 Task: Explore upcoming open houses in Knoxville, Tennessee, to visit properties with a home theater or media room, and take note of the entertainment features.
Action: Mouse moved to (476, 251)
Screenshot: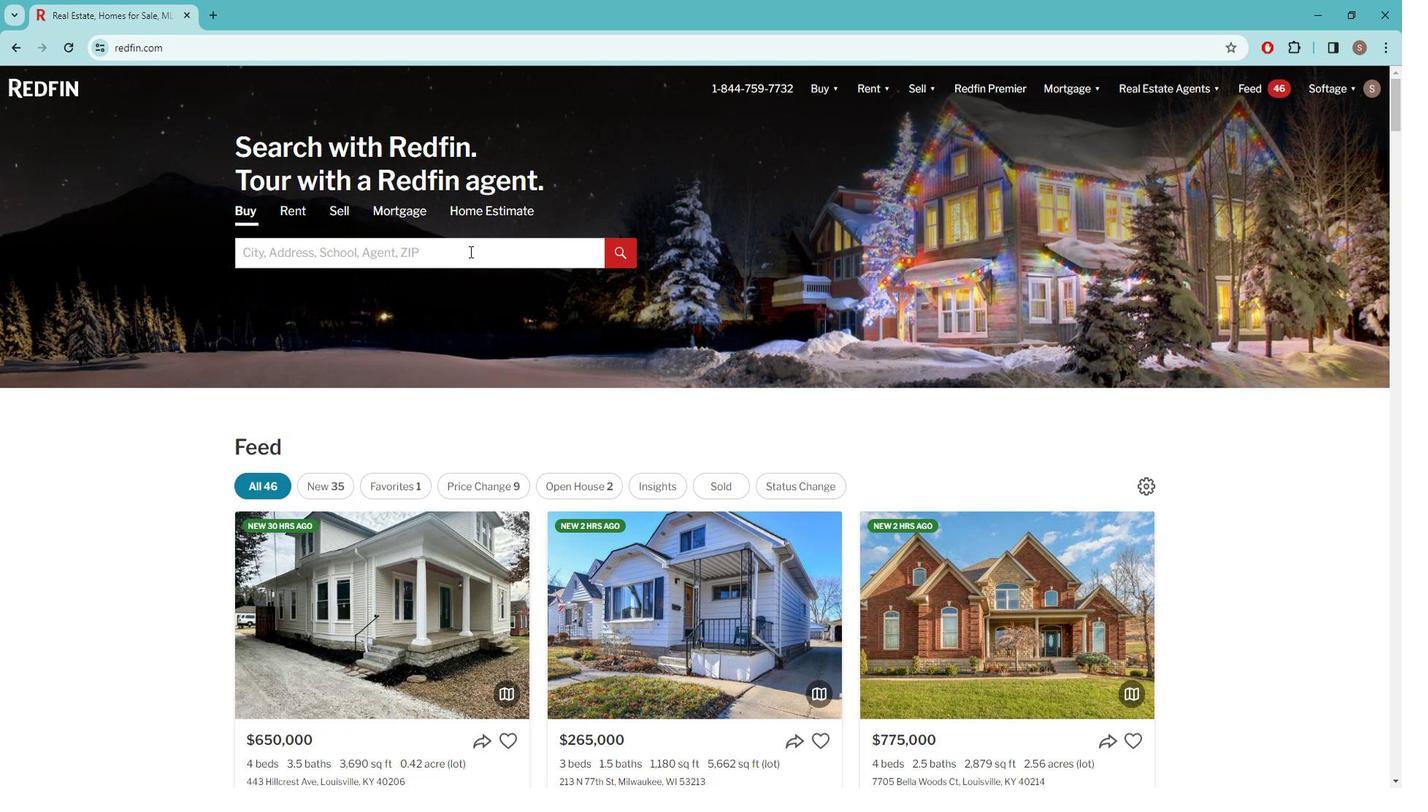 
Action: Mouse pressed left at (476, 251)
Screenshot: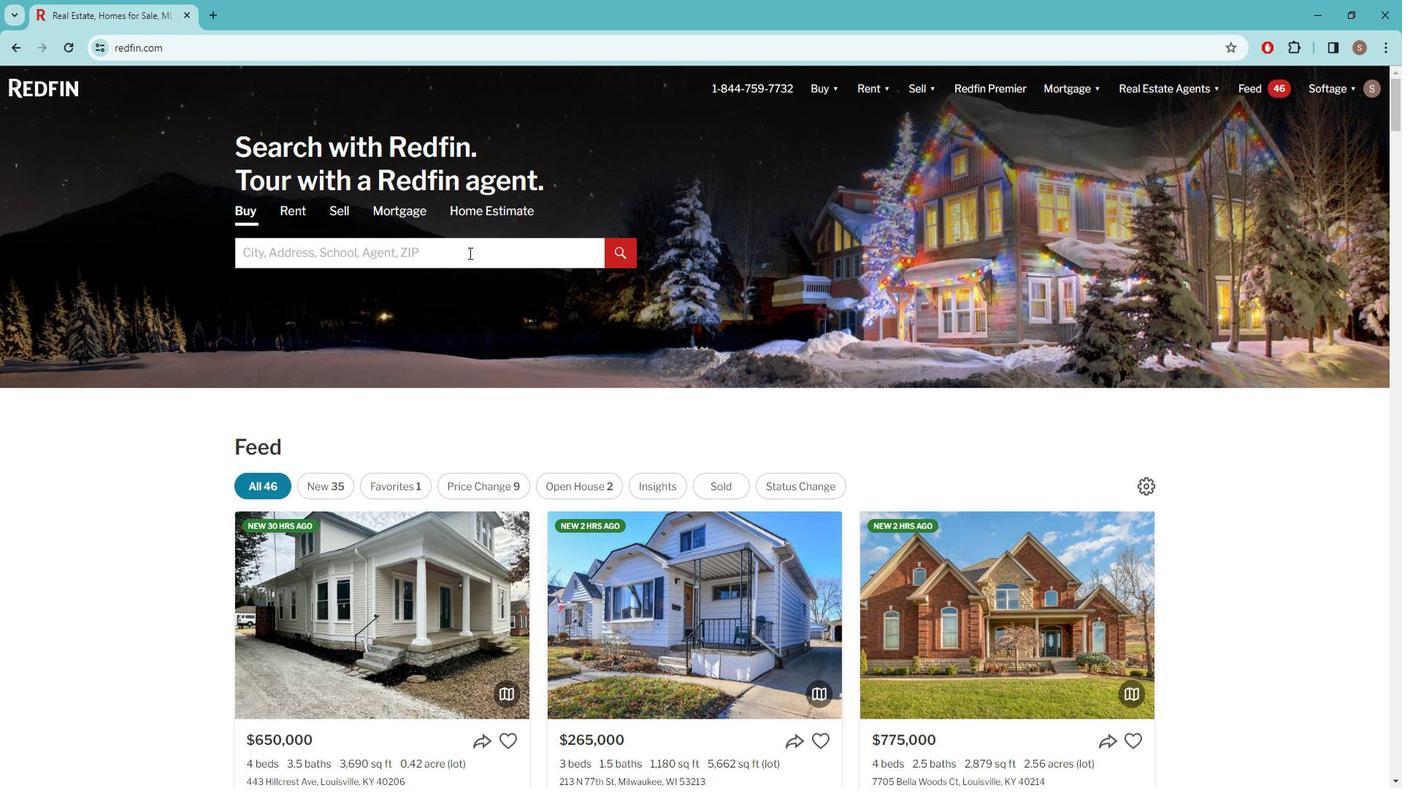 
Action: Key pressed k<Key.caps_lock>NOXVILLE
Screenshot: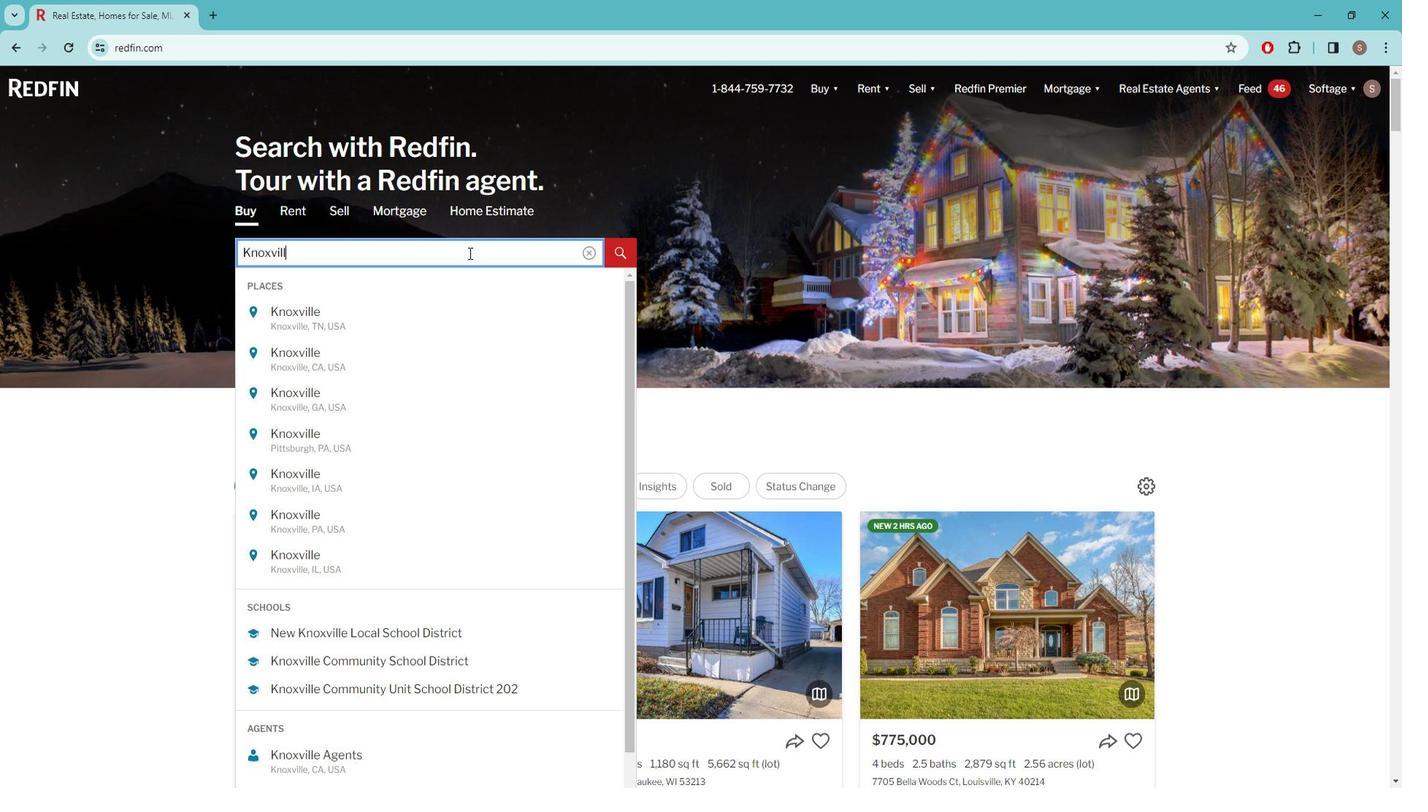 
Action: Mouse moved to (438, 320)
Screenshot: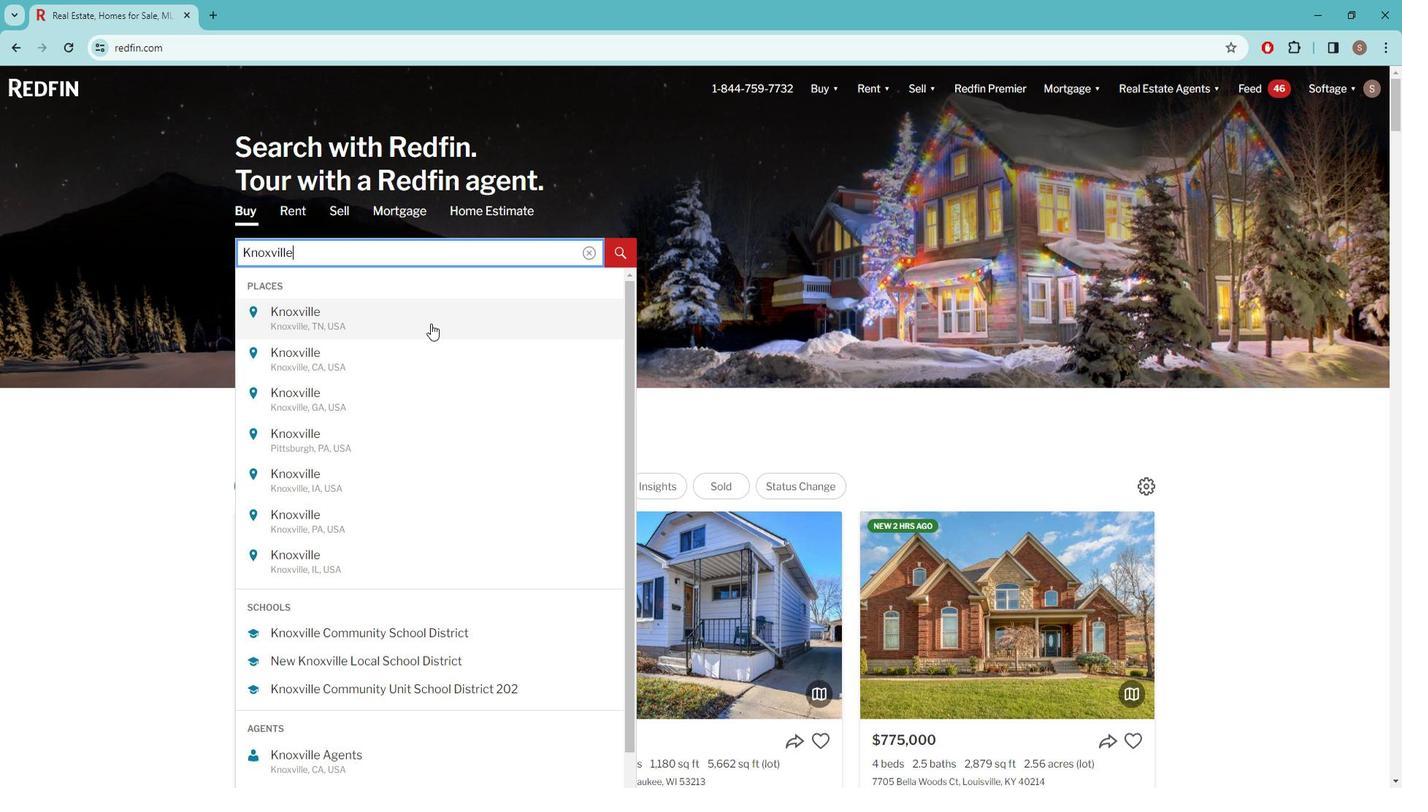 
Action: Mouse pressed left at (438, 320)
Screenshot: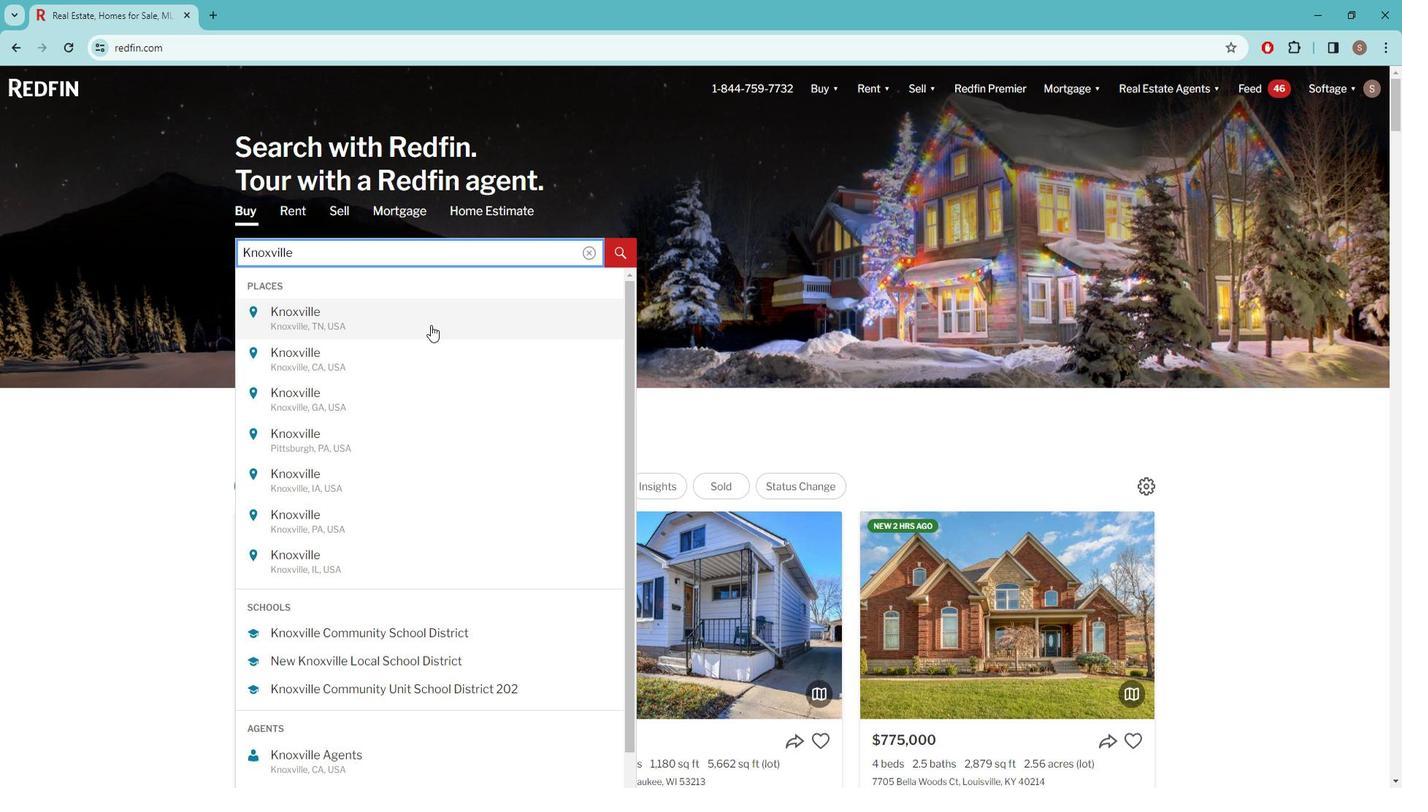 
Action: Mouse moved to (1236, 185)
Screenshot: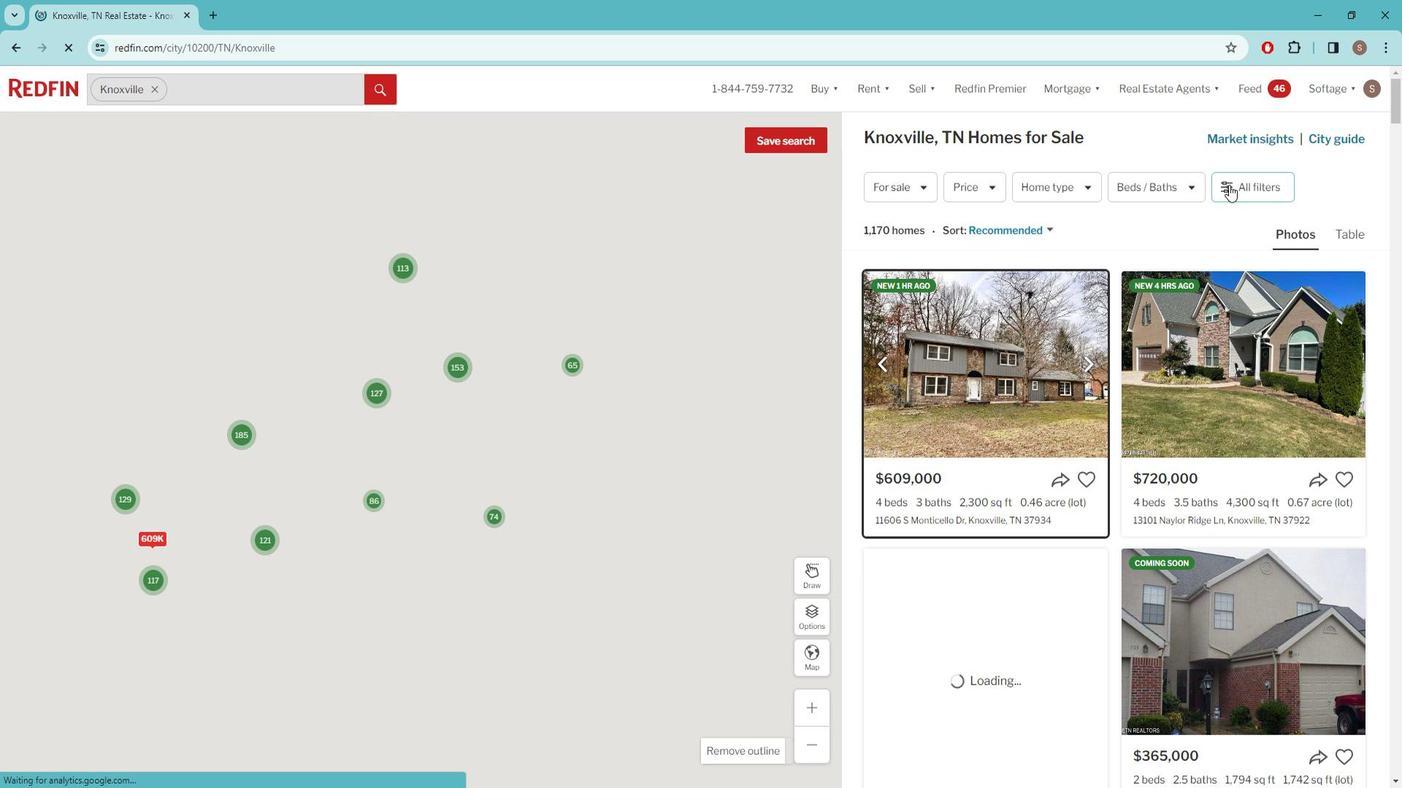 
Action: Mouse pressed left at (1236, 185)
Screenshot: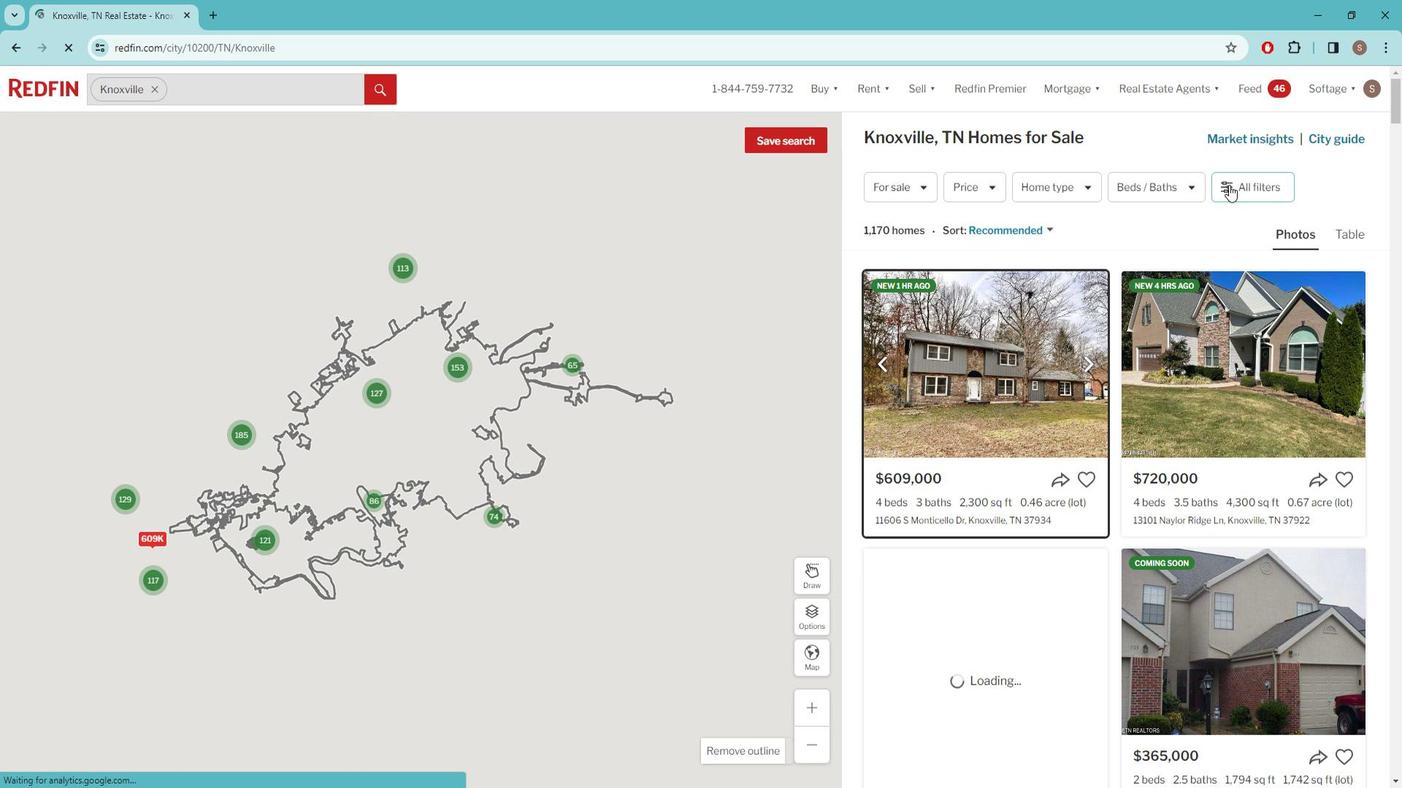 
Action: Mouse pressed left at (1236, 185)
Screenshot: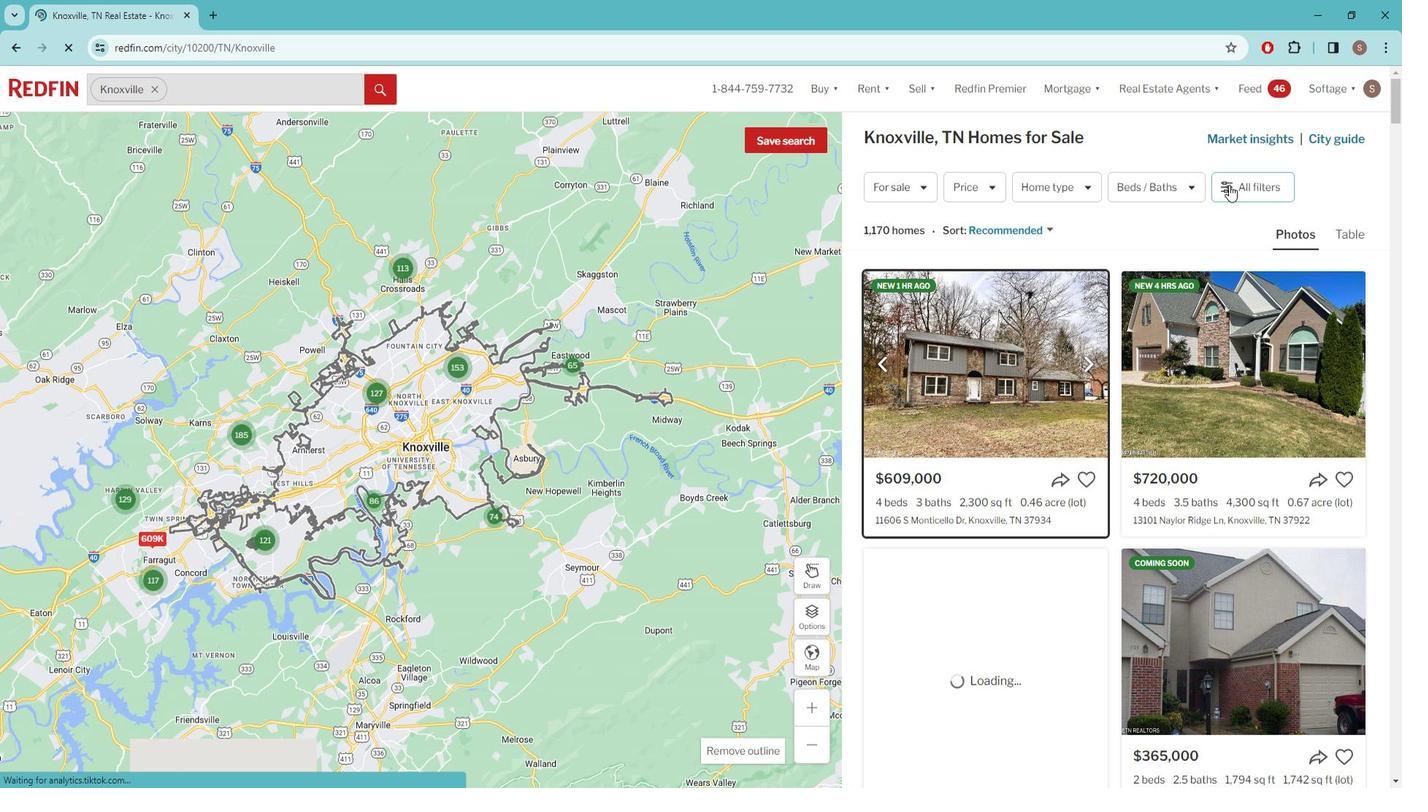 
Action: Mouse pressed left at (1236, 185)
Screenshot: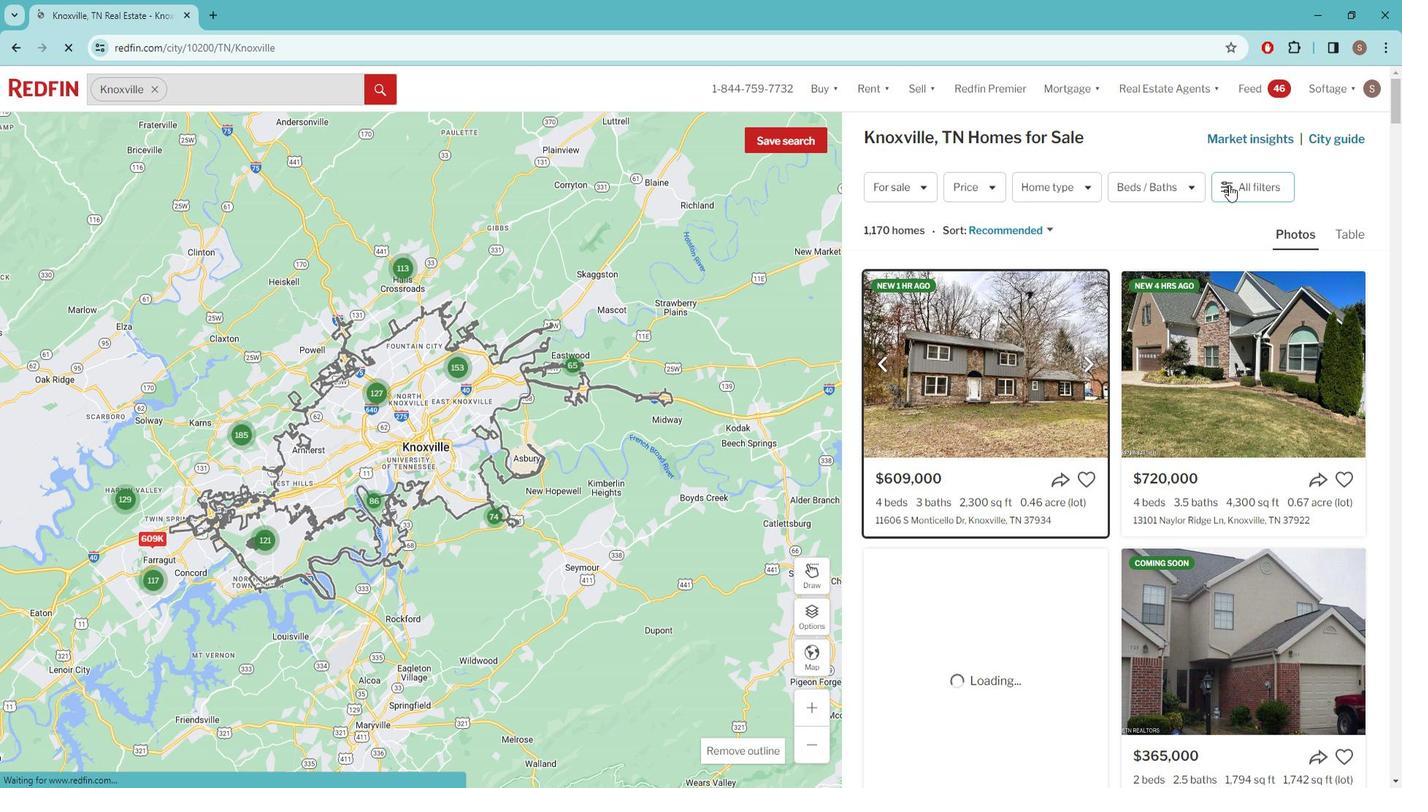 
Action: Mouse pressed left at (1236, 185)
Screenshot: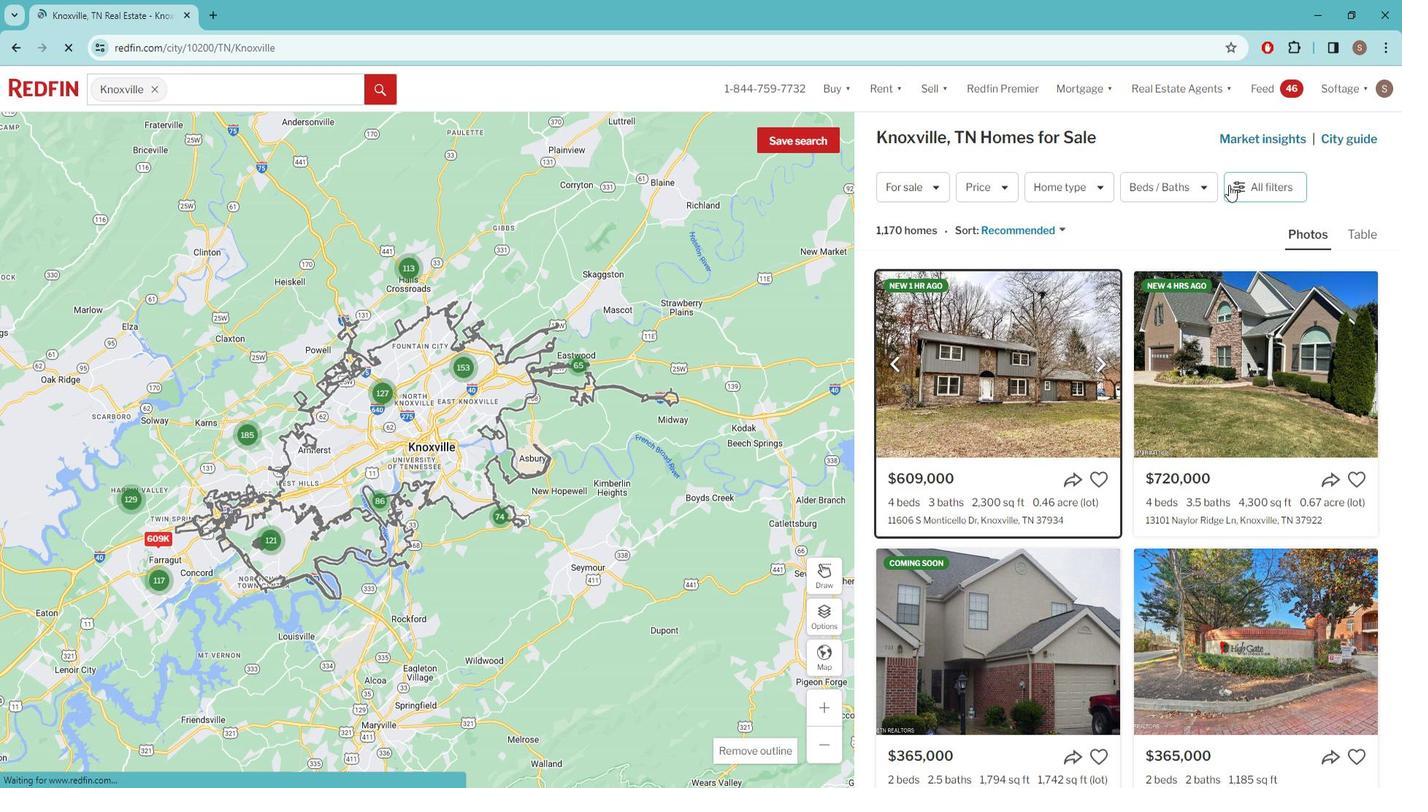 
Action: Mouse moved to (1243, 184)
Screenshot: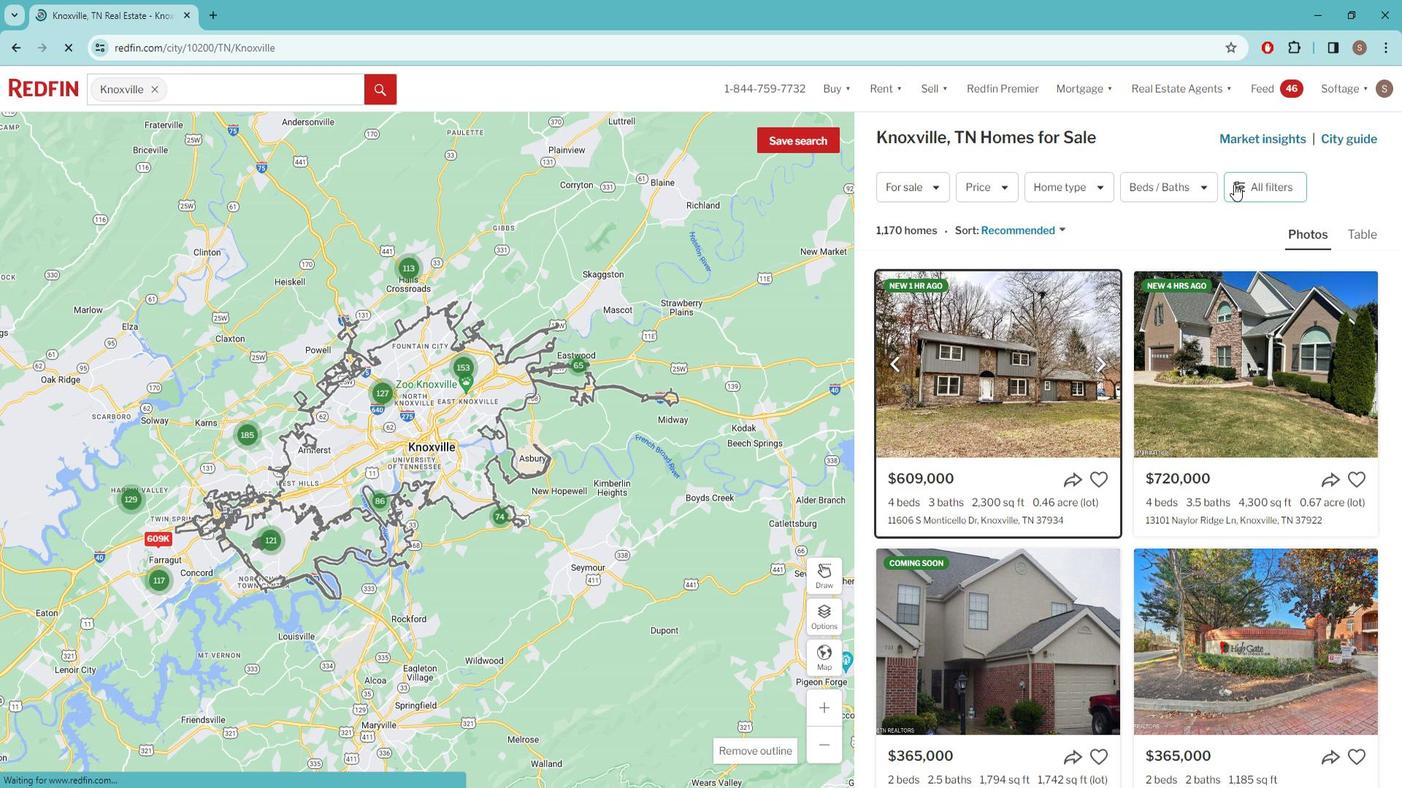 
Action: Mouse pressed left at (1243, 184)
Screenshot: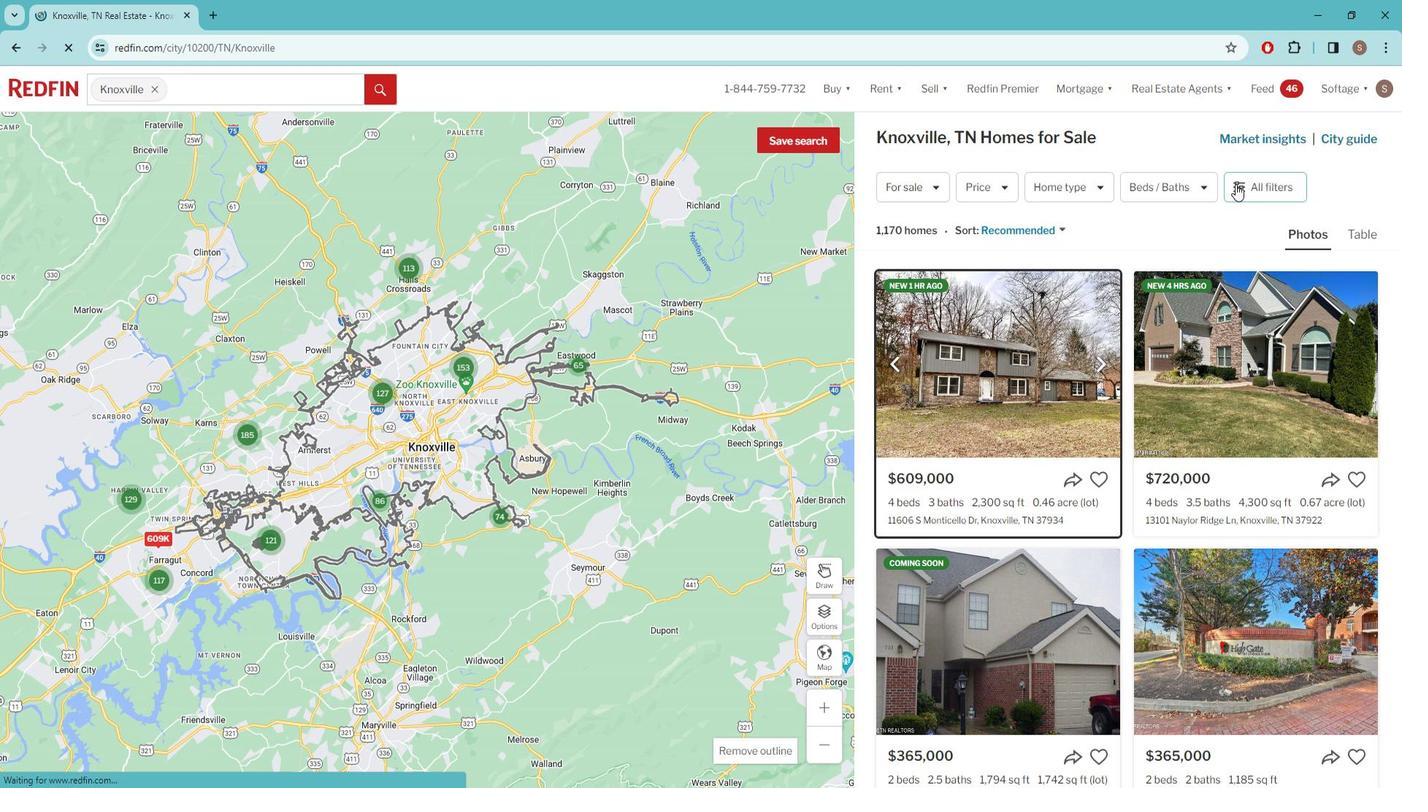 
Action: Mouse moved to (1178, 227)
Screenshot: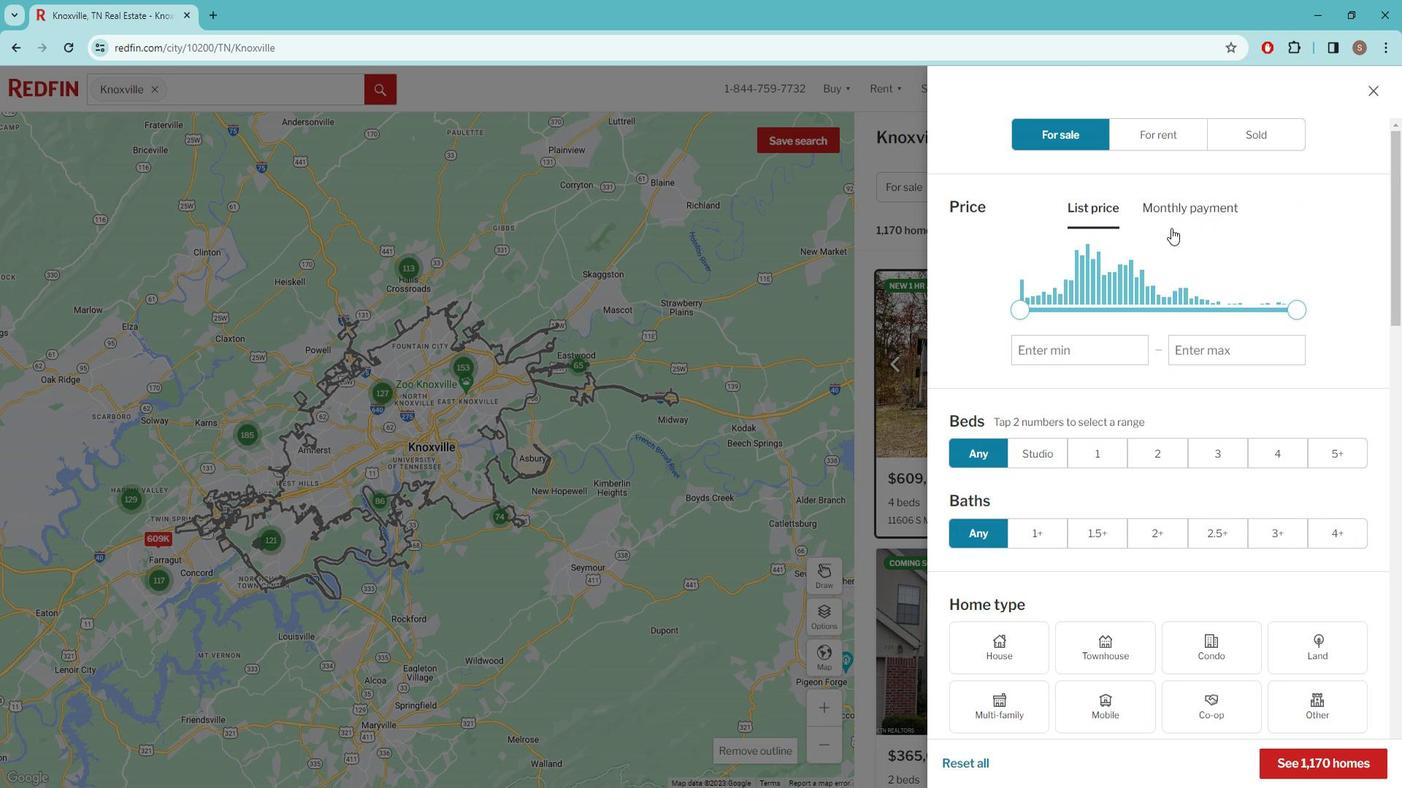 
Action: Mouse scrolled (1178, 227) with delta (0, 0)
Screenshot: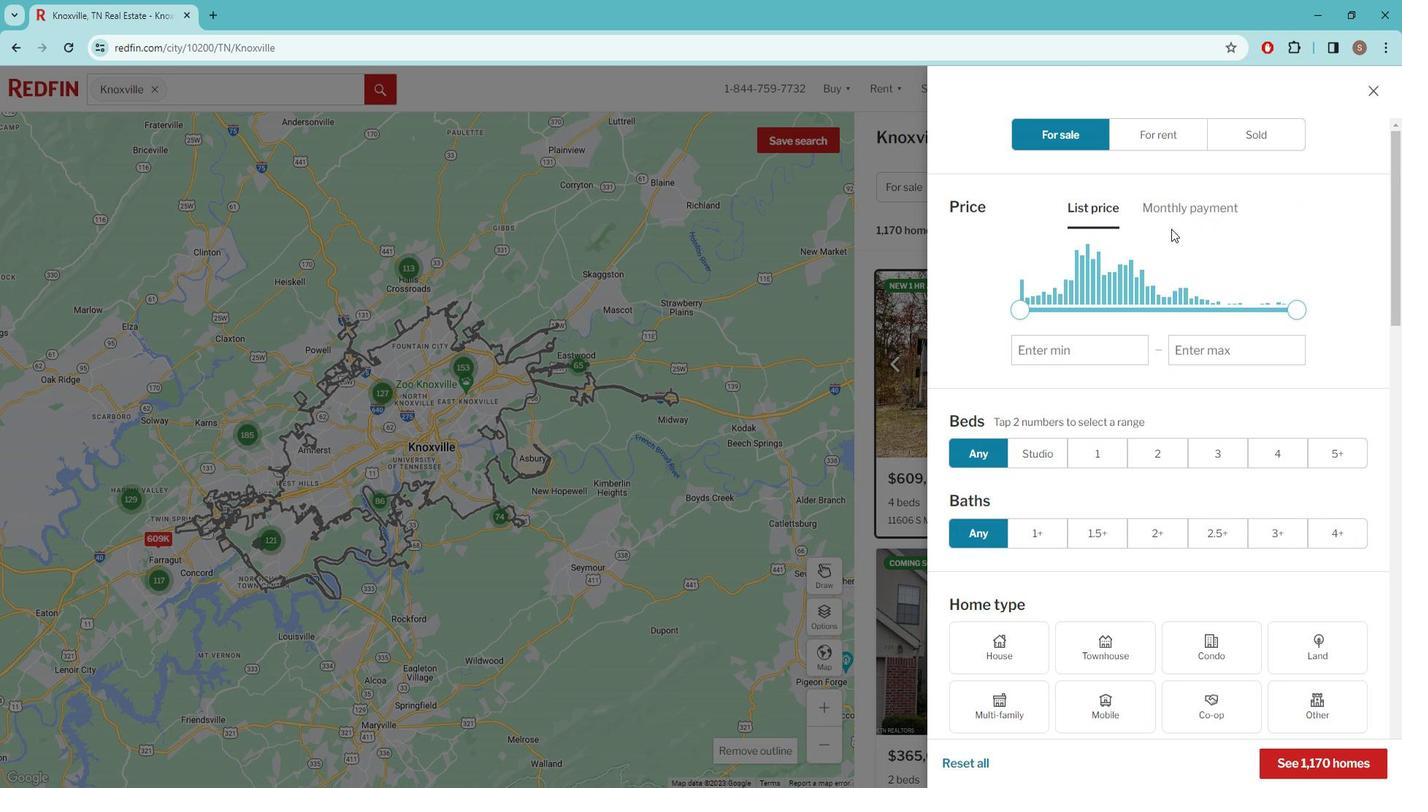 
Action: Mouse scrolled (1178, 227) with delta (0, 0)
Screenshot: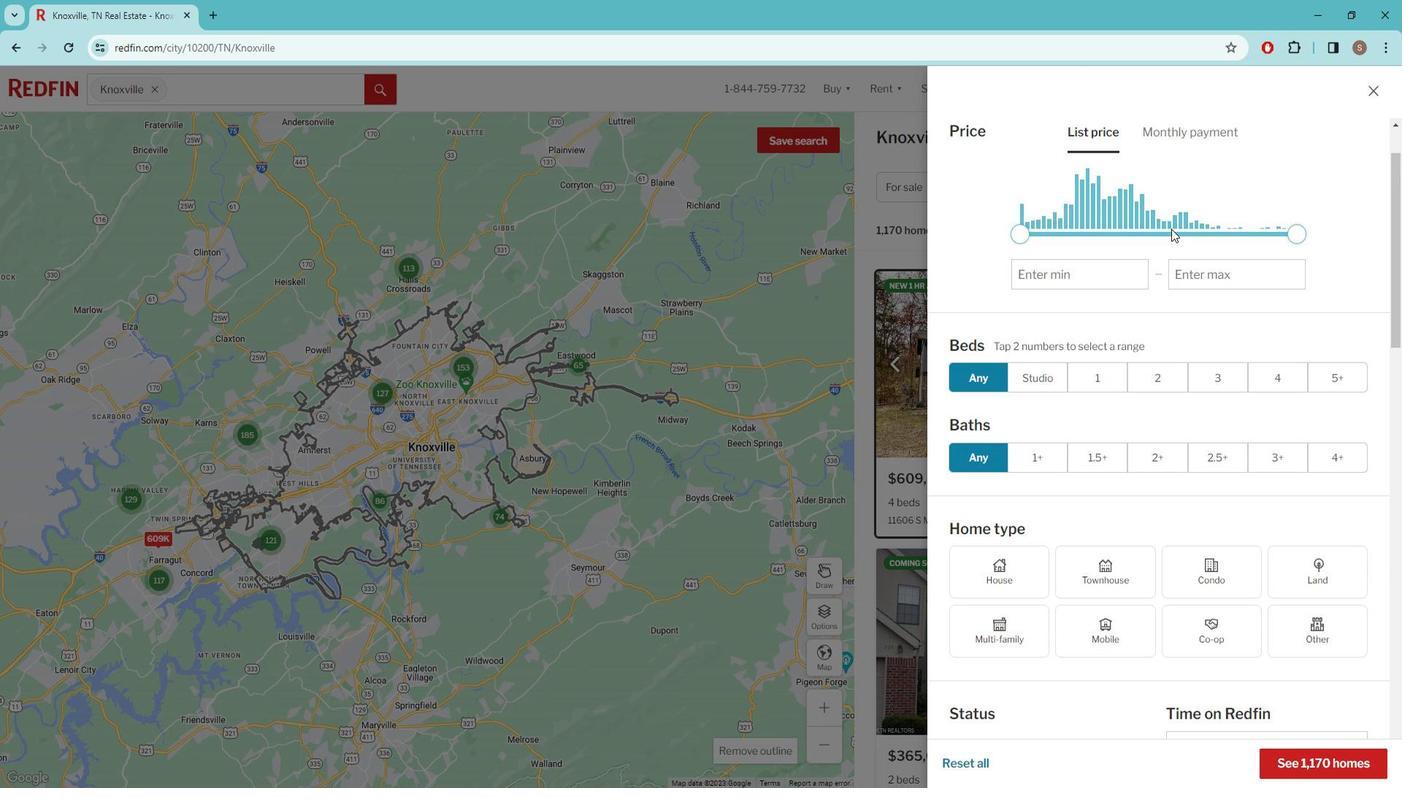 
Action: Mouse scrolled (1178, 227) with delta (0, 0)
Screenshot: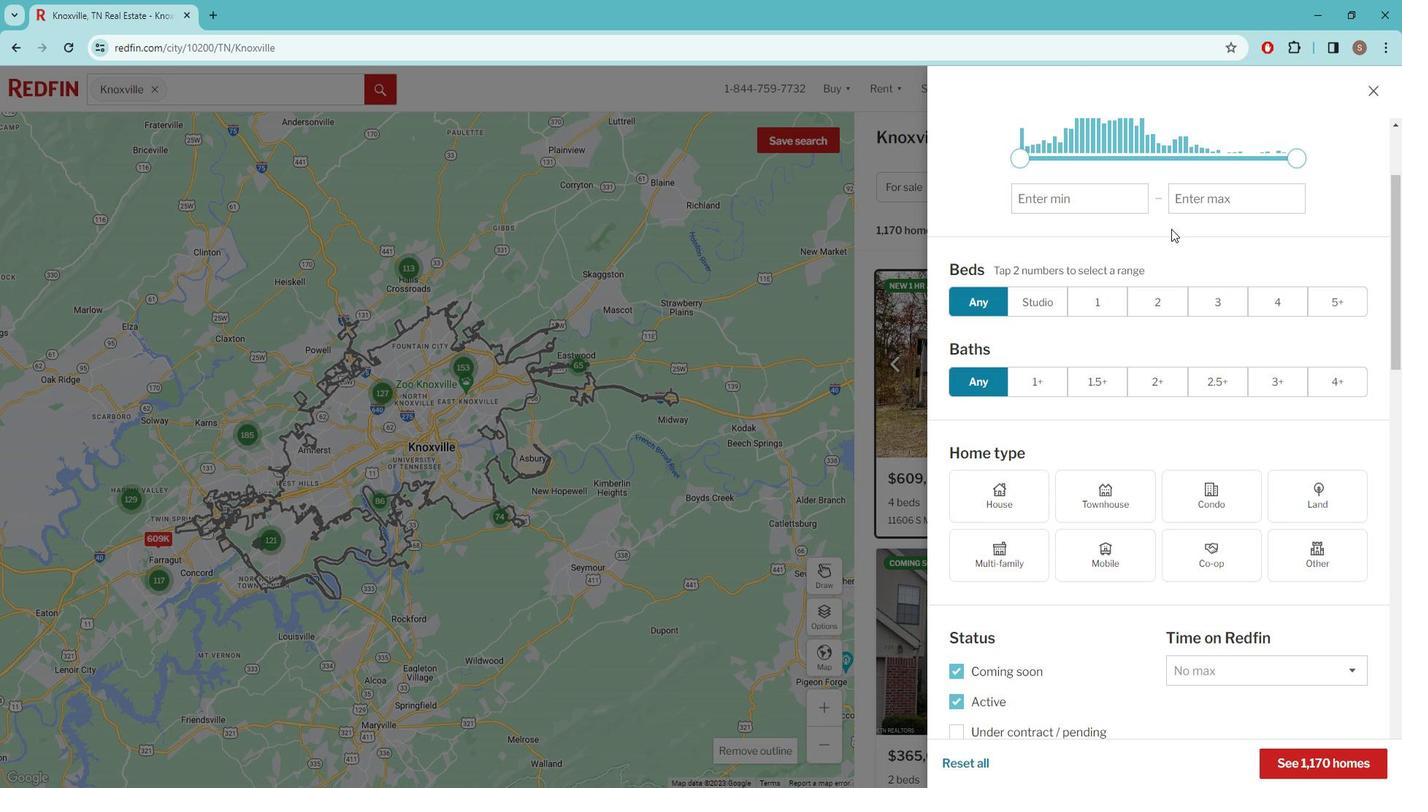 
Action: Mouse scrolled (1178, 227) with delta (0, 0)
Screenshot: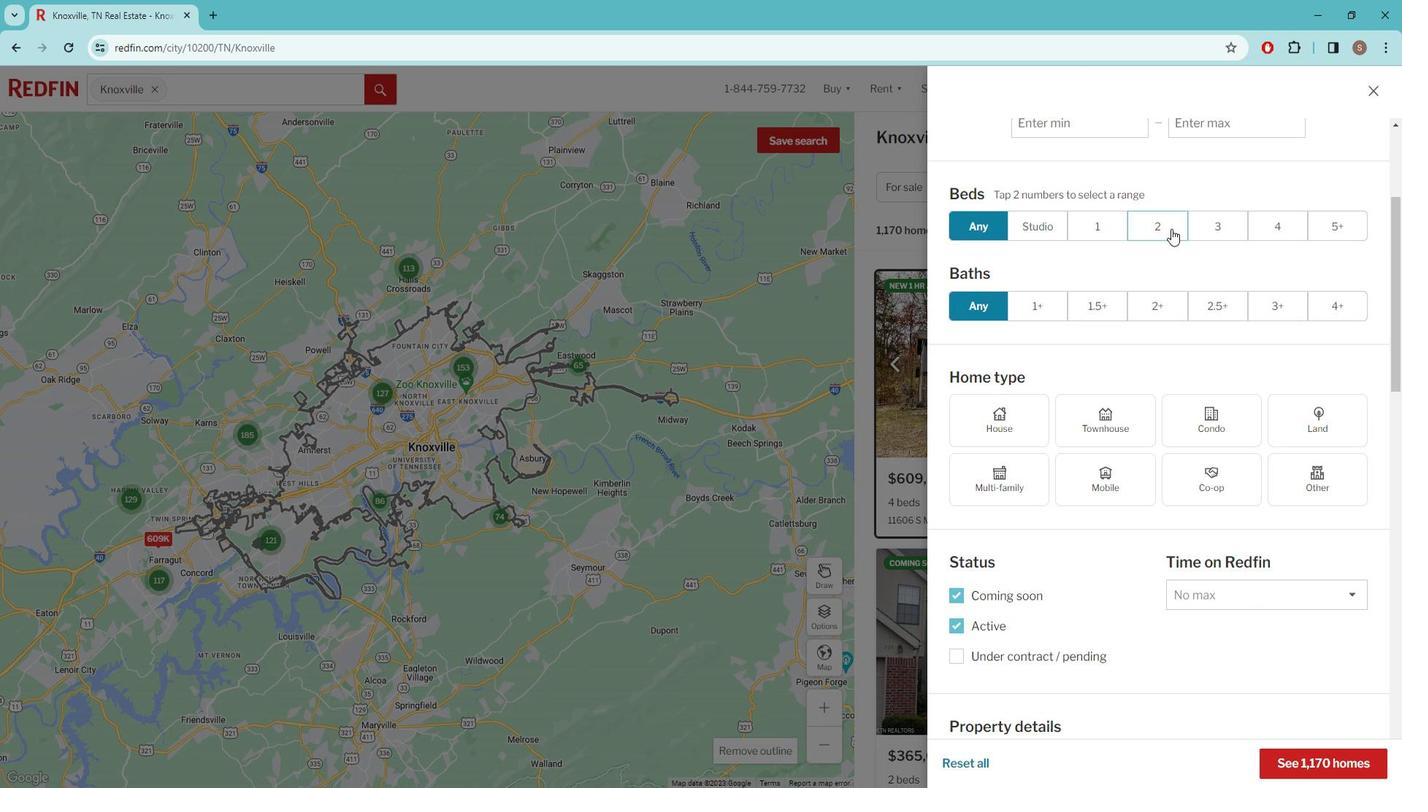 
Action: Mouse scrolled (1178, 227) with delta (0, 0)
Screenshot: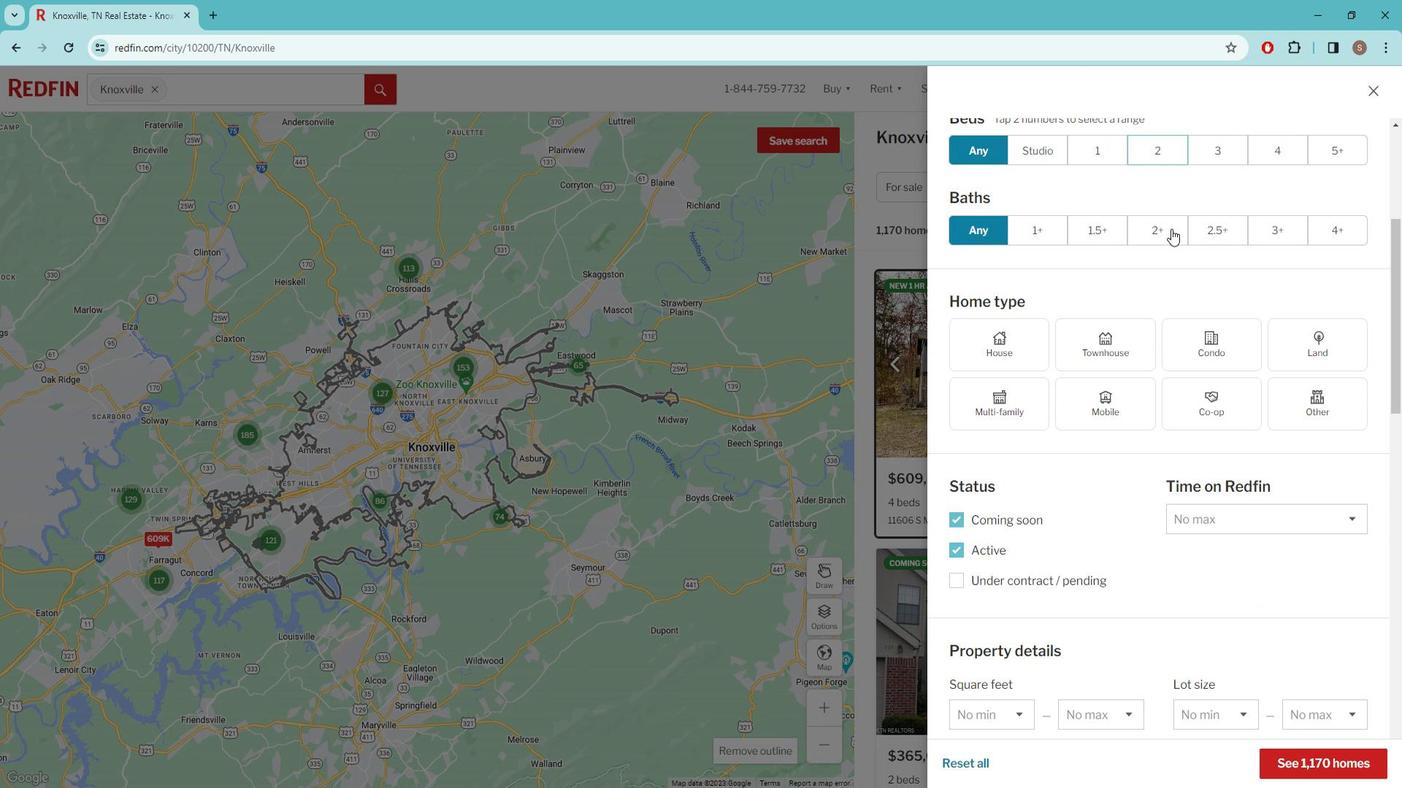 
Action: Mouse scrolled (1178, 227) with delta (0, 0)
Screenshot: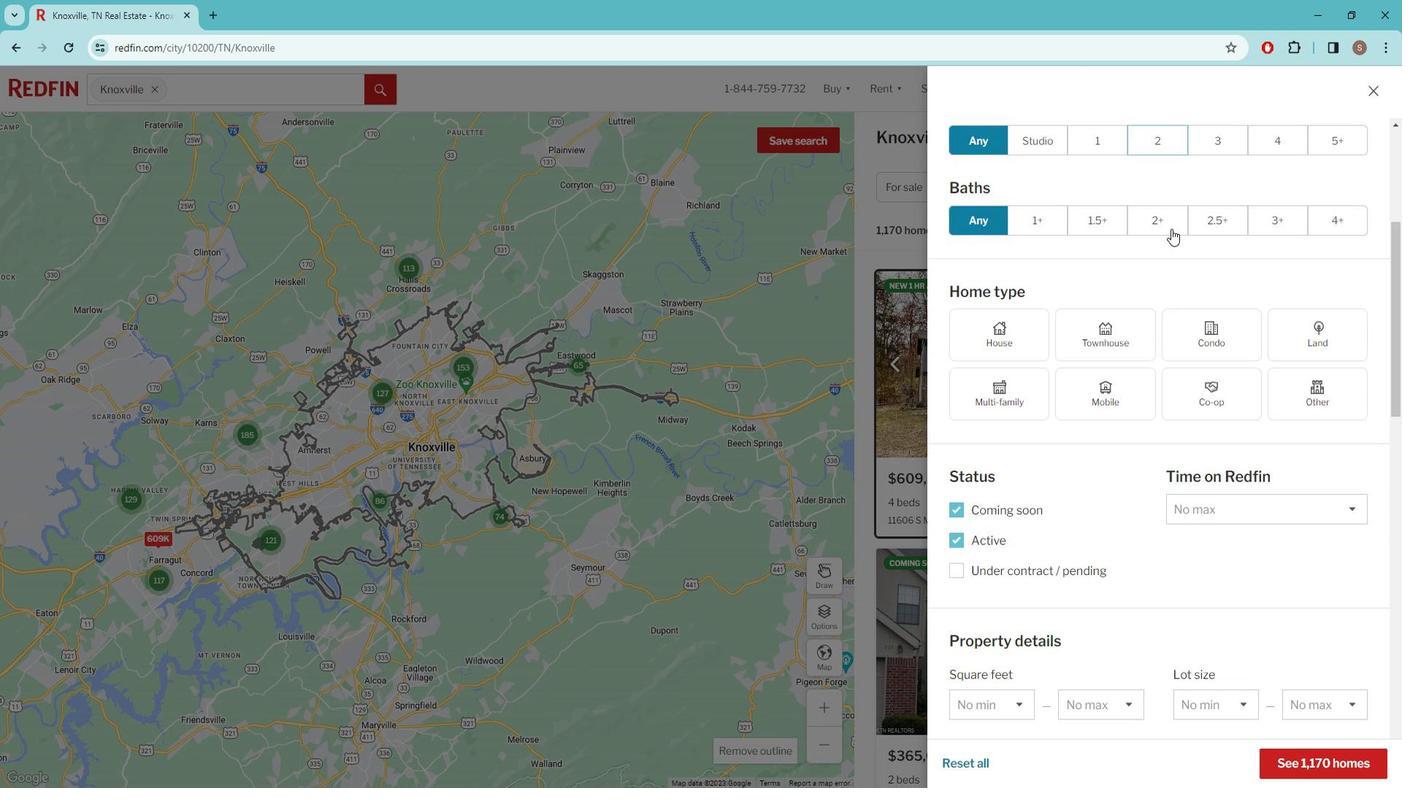 
Action: Mouse scrolled (1178, 227) with delta (0, 0)
Screenshot: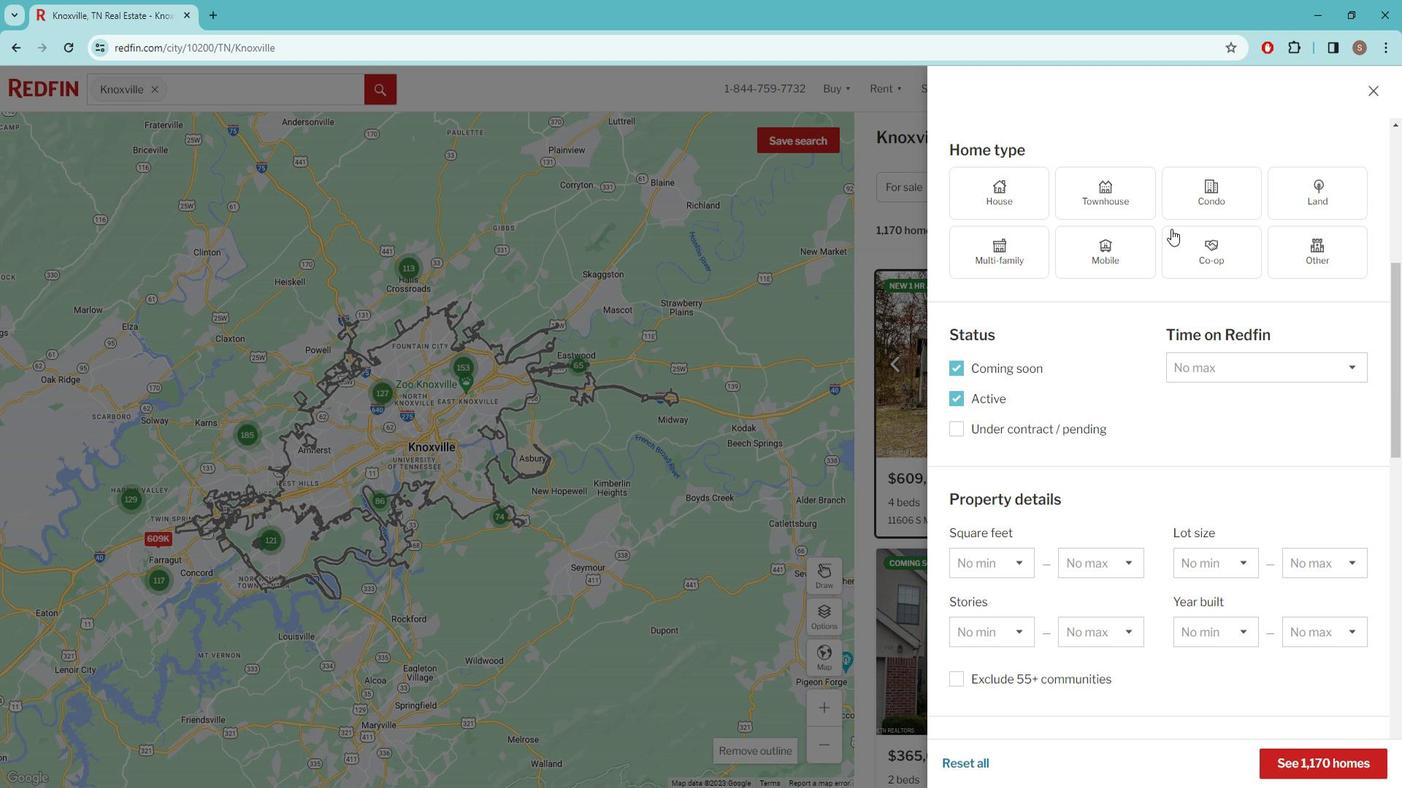 
Action: Mouse scrolled (1178, 227) with delta (0, 0)
Screenshot: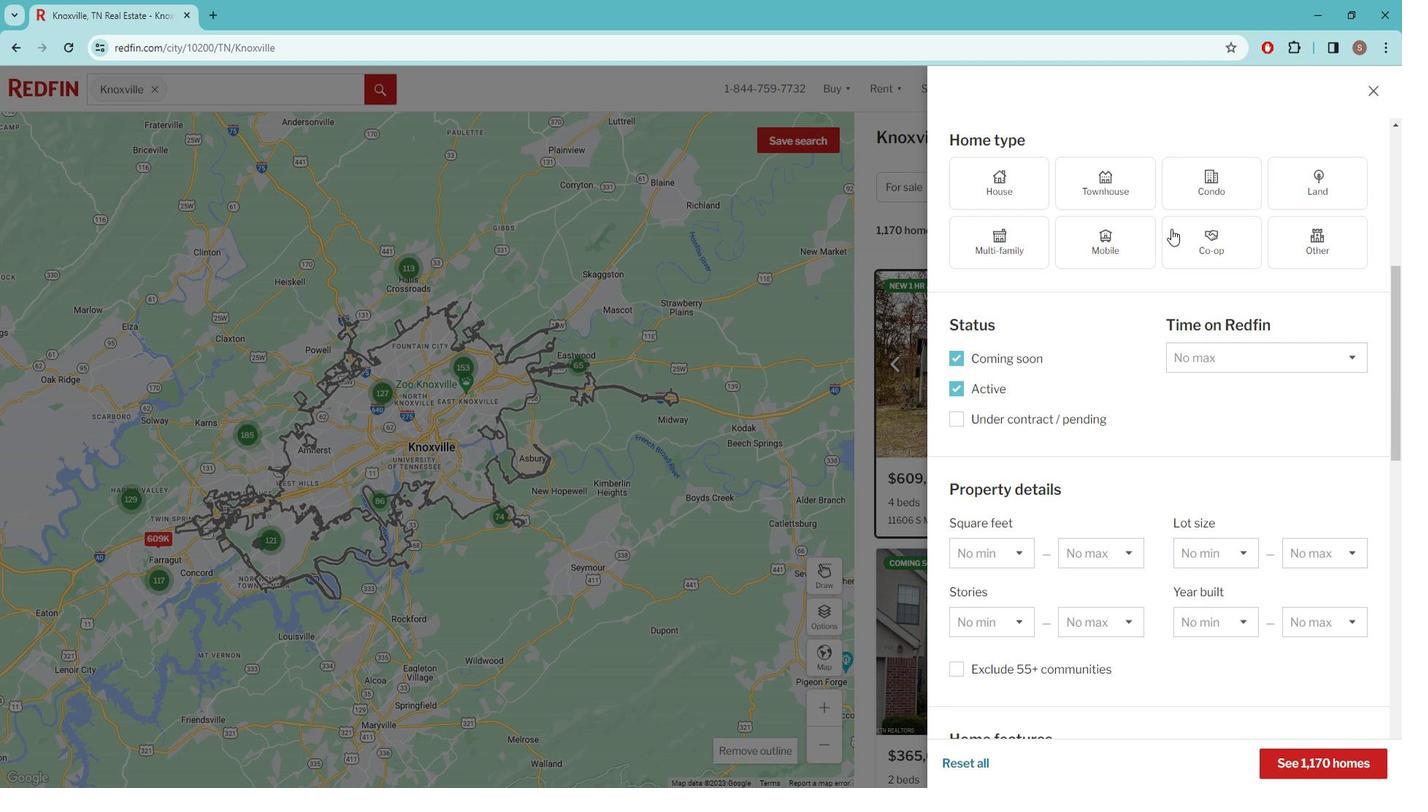 
Action: Mouse scrolled (1178, 227) with delta (0, 0)
Screenshot: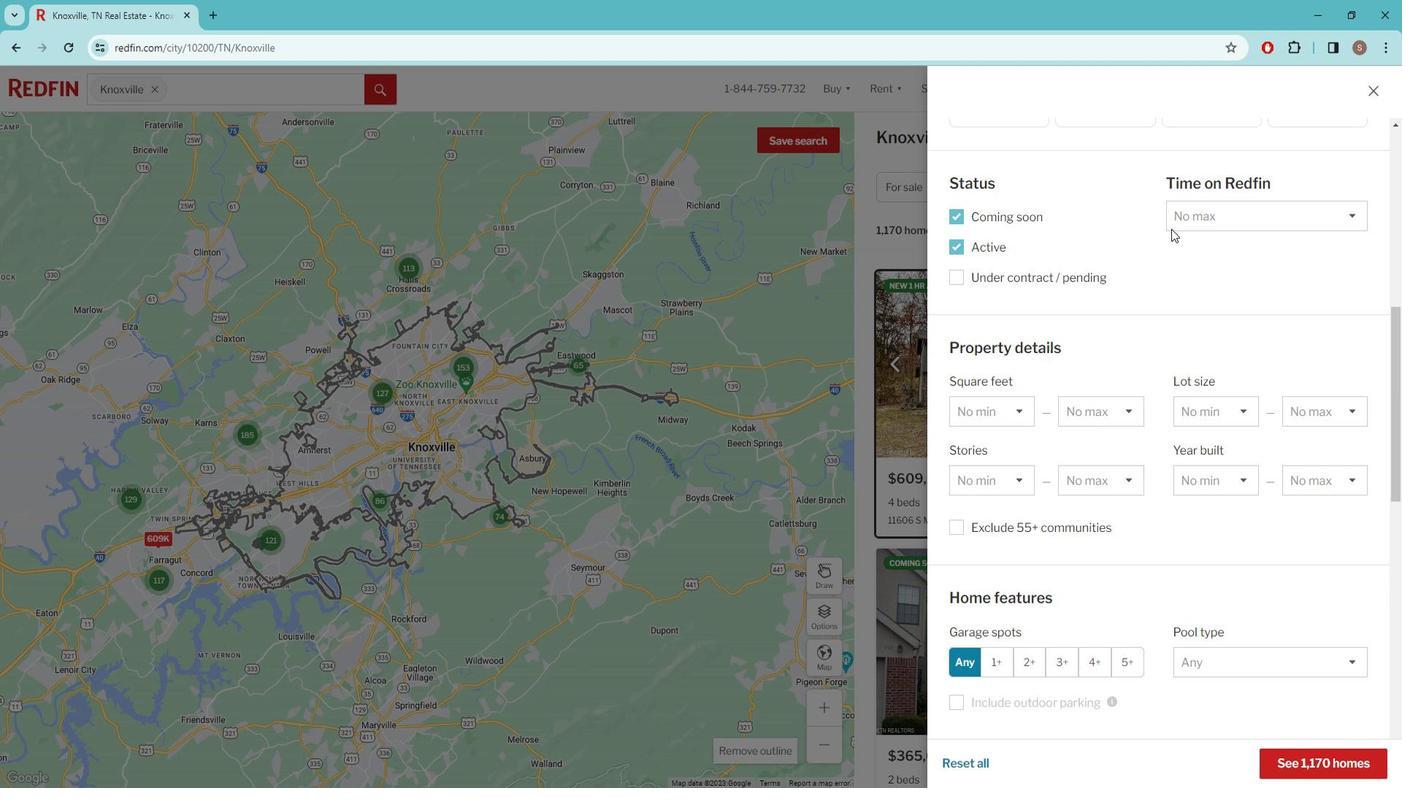 
Action: Mouse scrolled (1178, 227) with delta (0, 0)
Screenshot: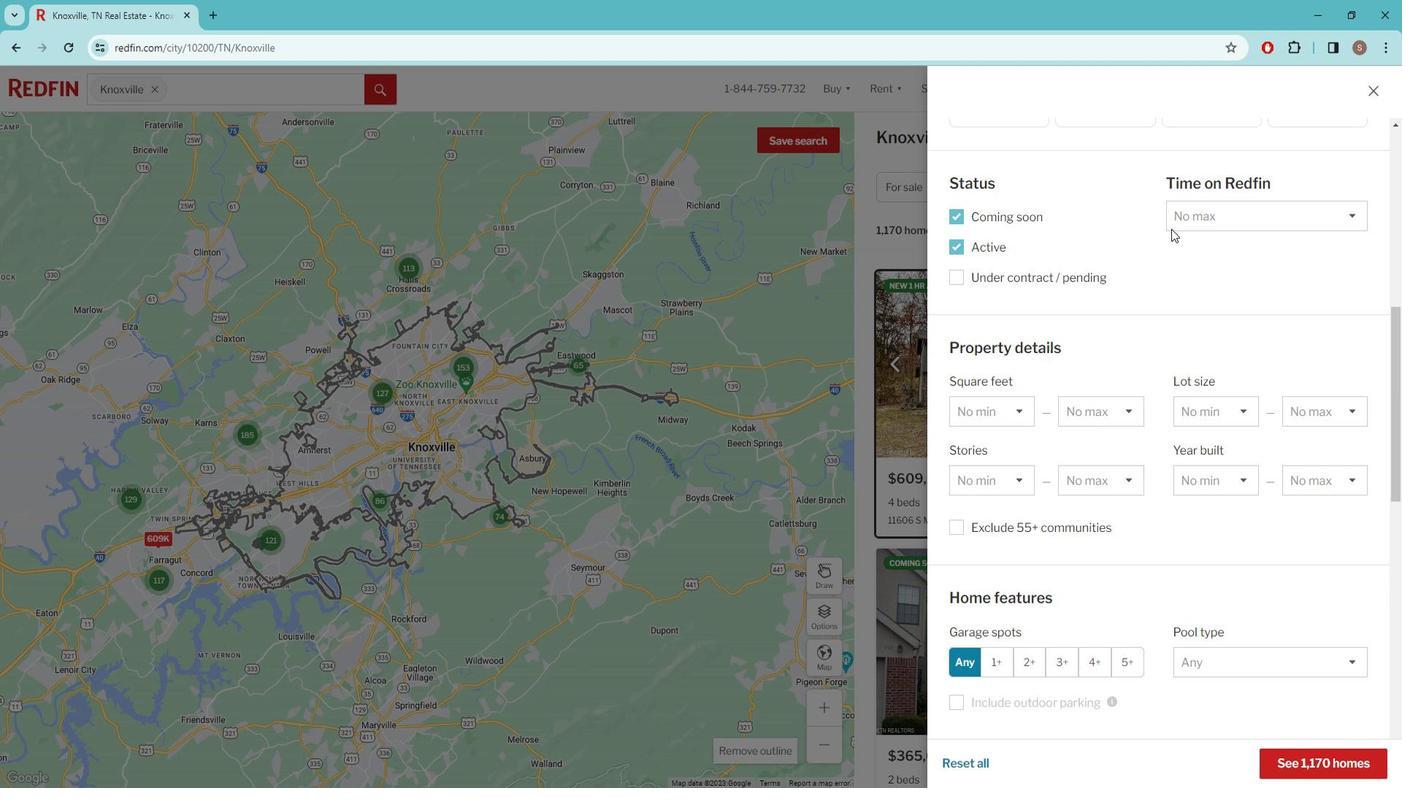 
Action: Mouse scrolled (1178, 227) with delta (0, 0)
Screenshot: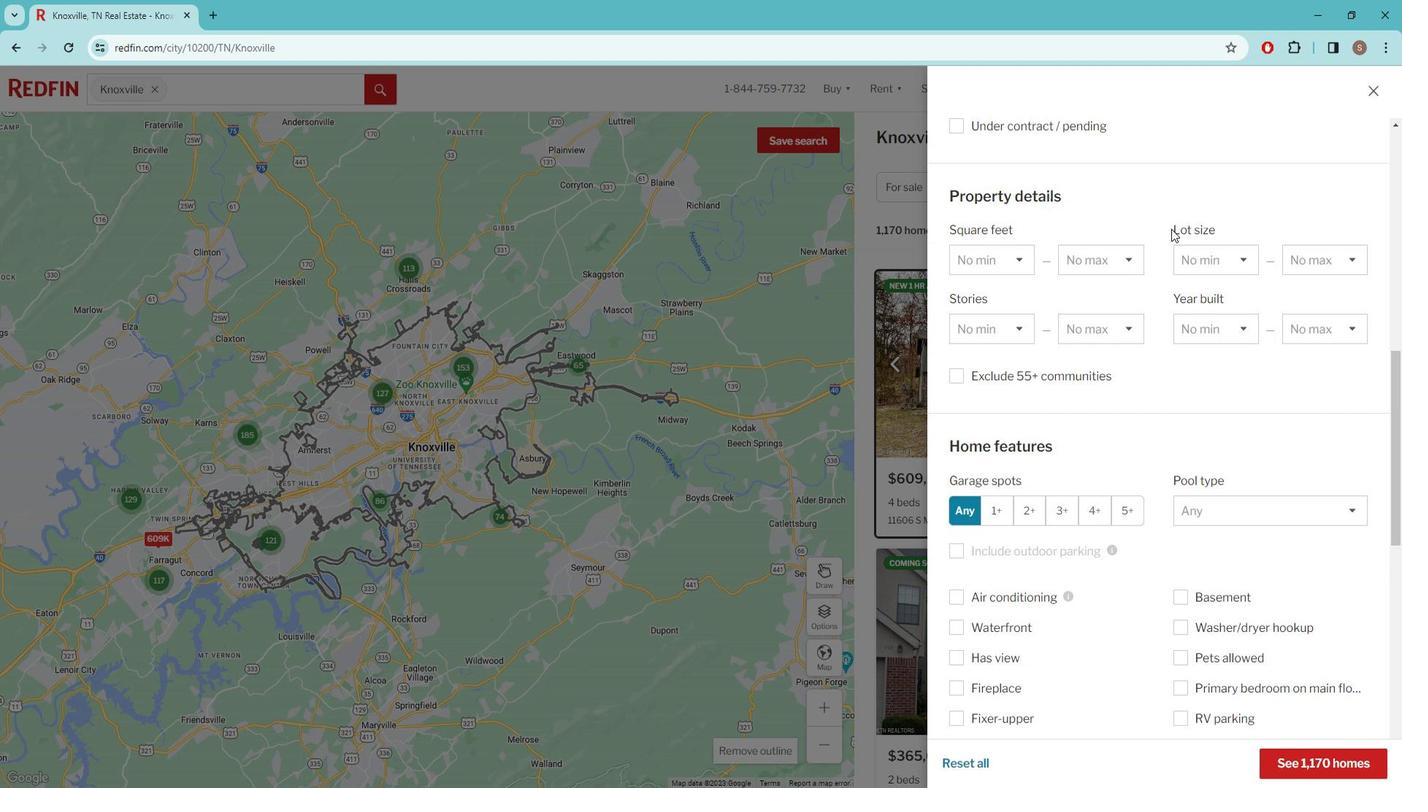
Action: Mouse scrolled (1178, 227) with delta (0, 0)
Screenshot: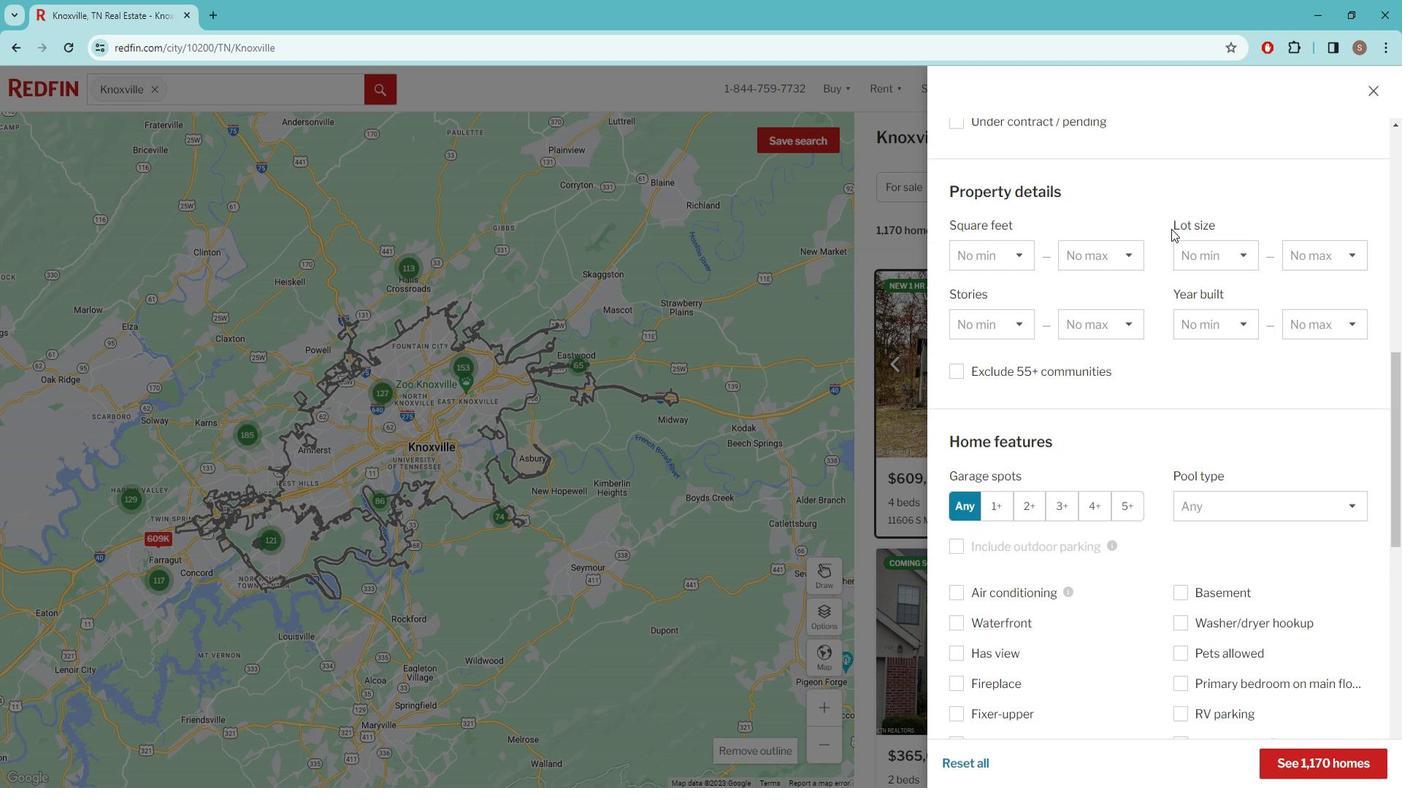 
Action: Mouse scrolled (1178, 227) with delta (0, 0)
Screenshot: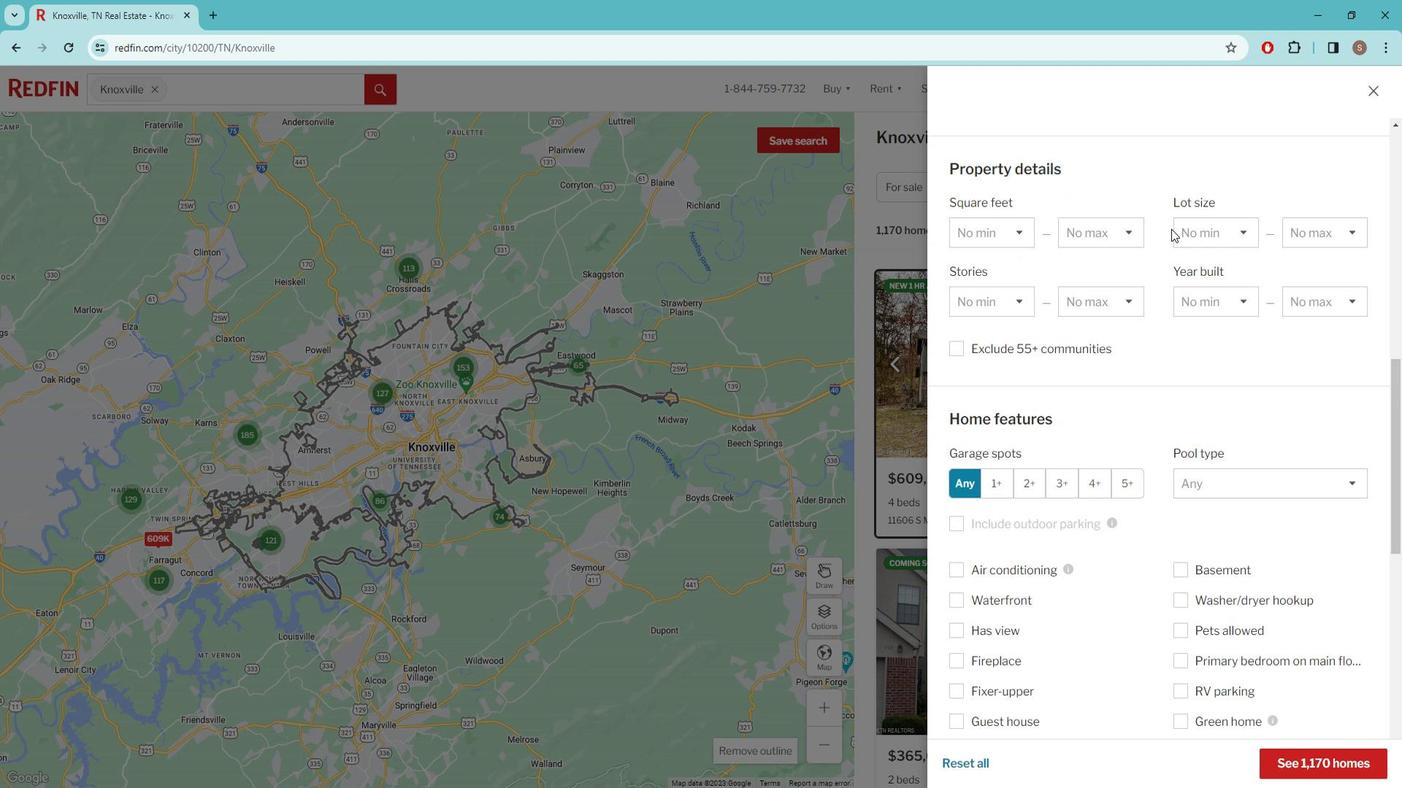 
Action: Mouse moved to (1086, 614)
Screenshot: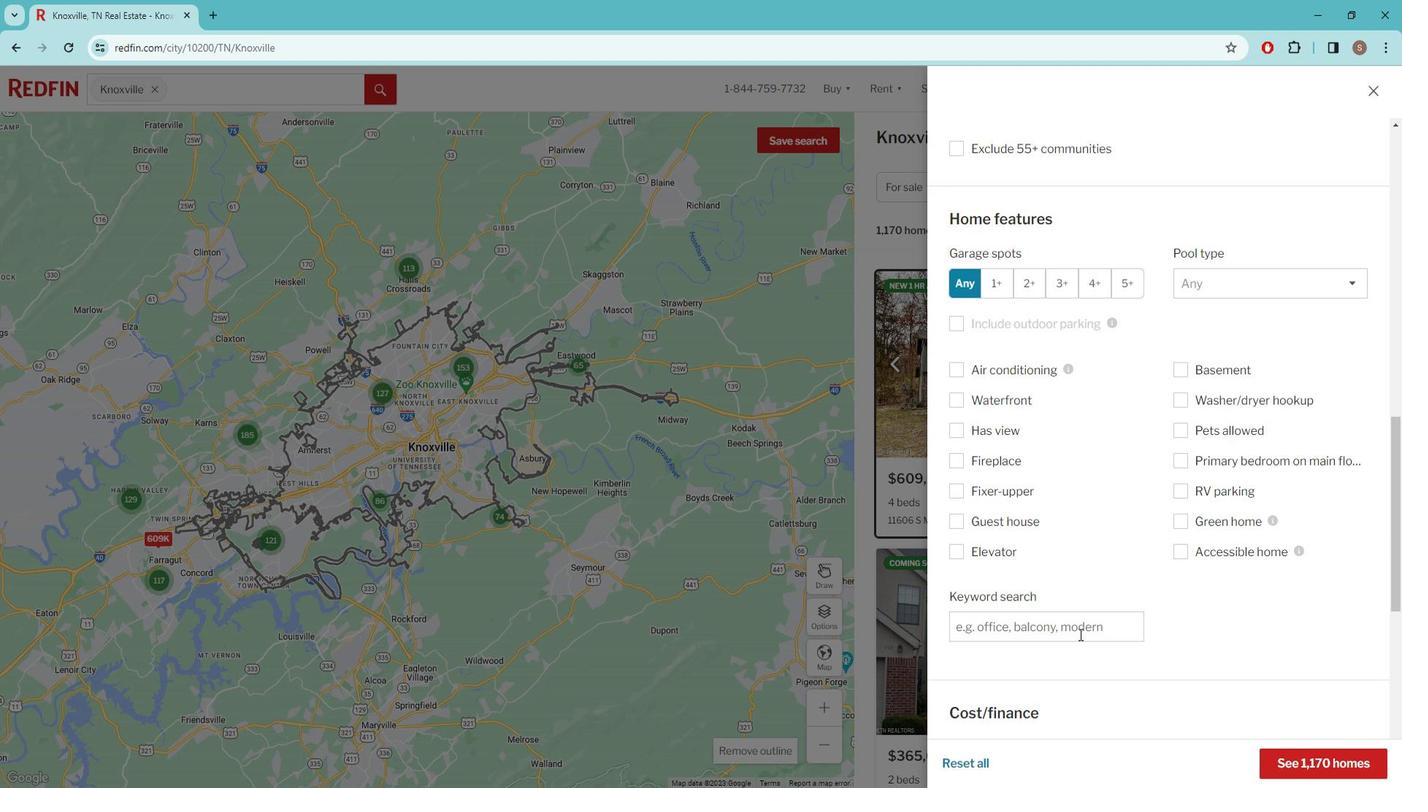 
Action: Mouse pressed left at (1086, 614)
Screenshot: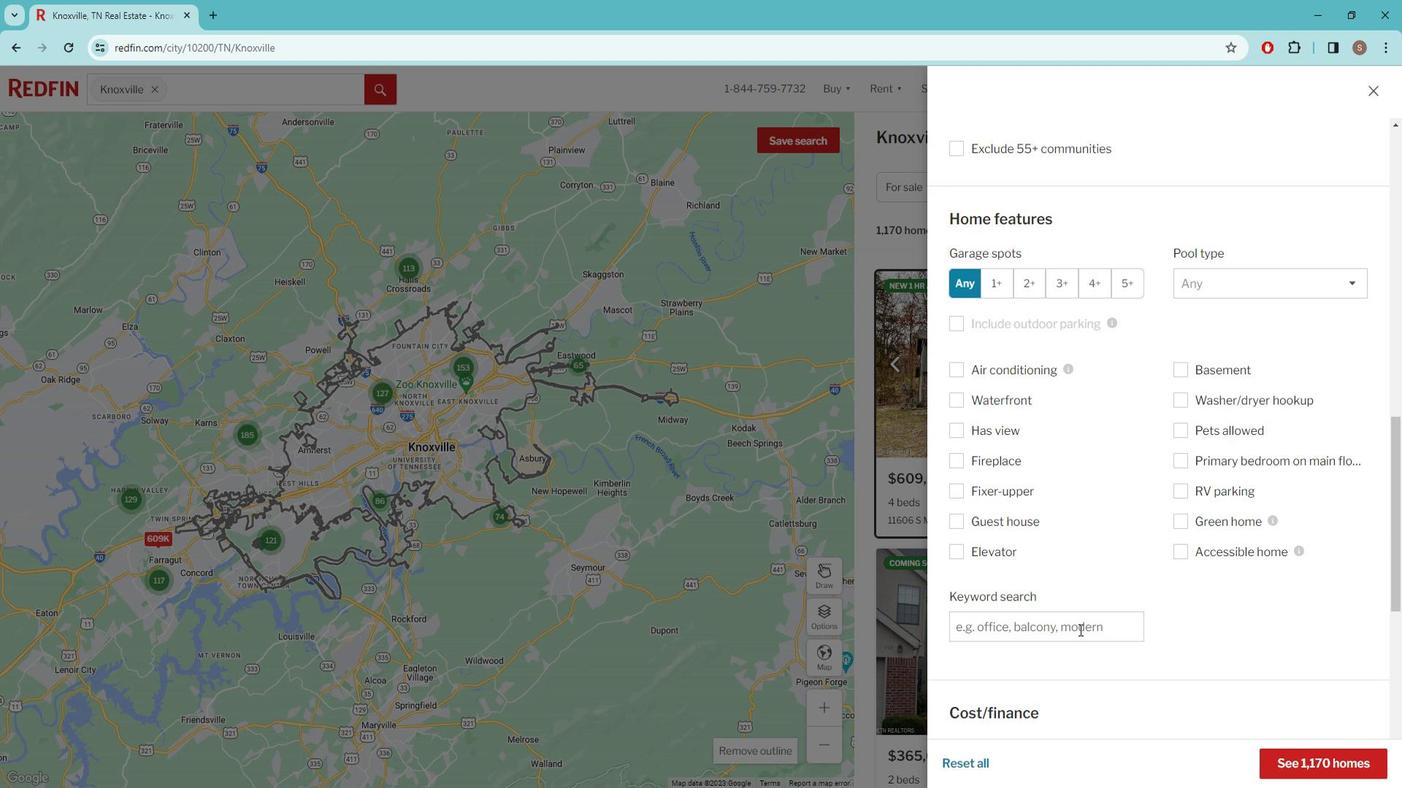 
Action: Key pressed HOME<Key.space>THEATER<Key.space>
Screenshot: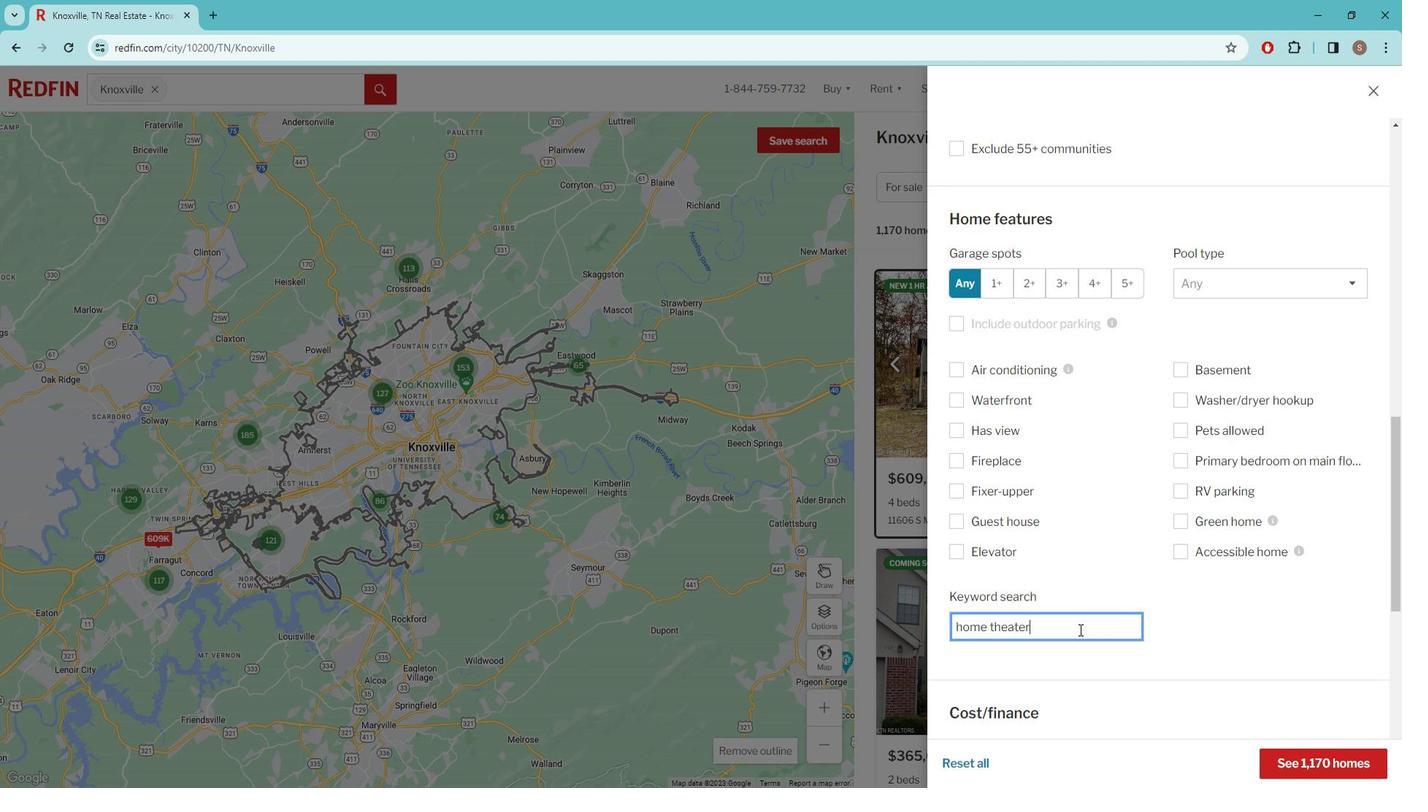 
Action: Mouse scrolled (1086, 613) with delta (0, 0)
Screenshot: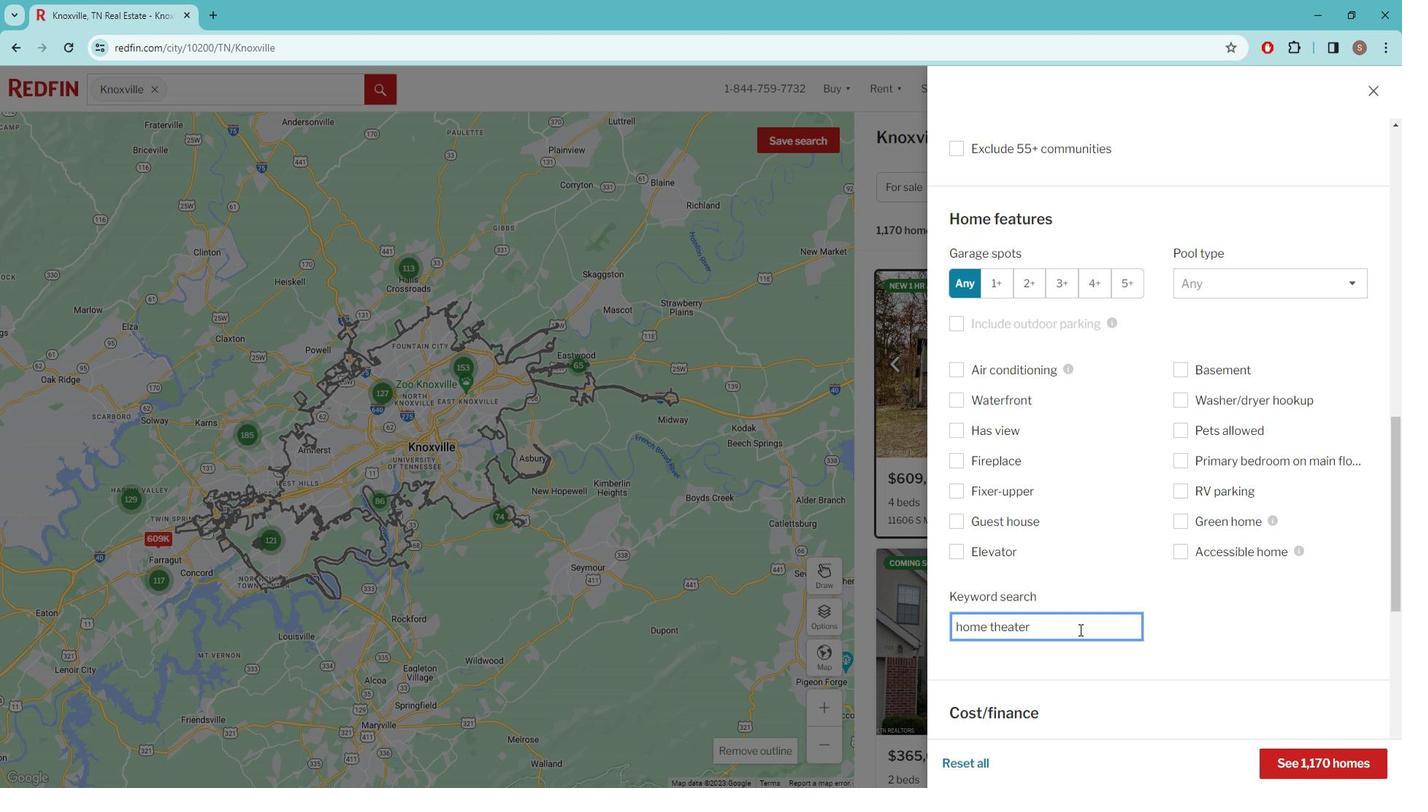 
Action: Mouse scrolled (1086, 613) with delta (0, 0)
Screenshot: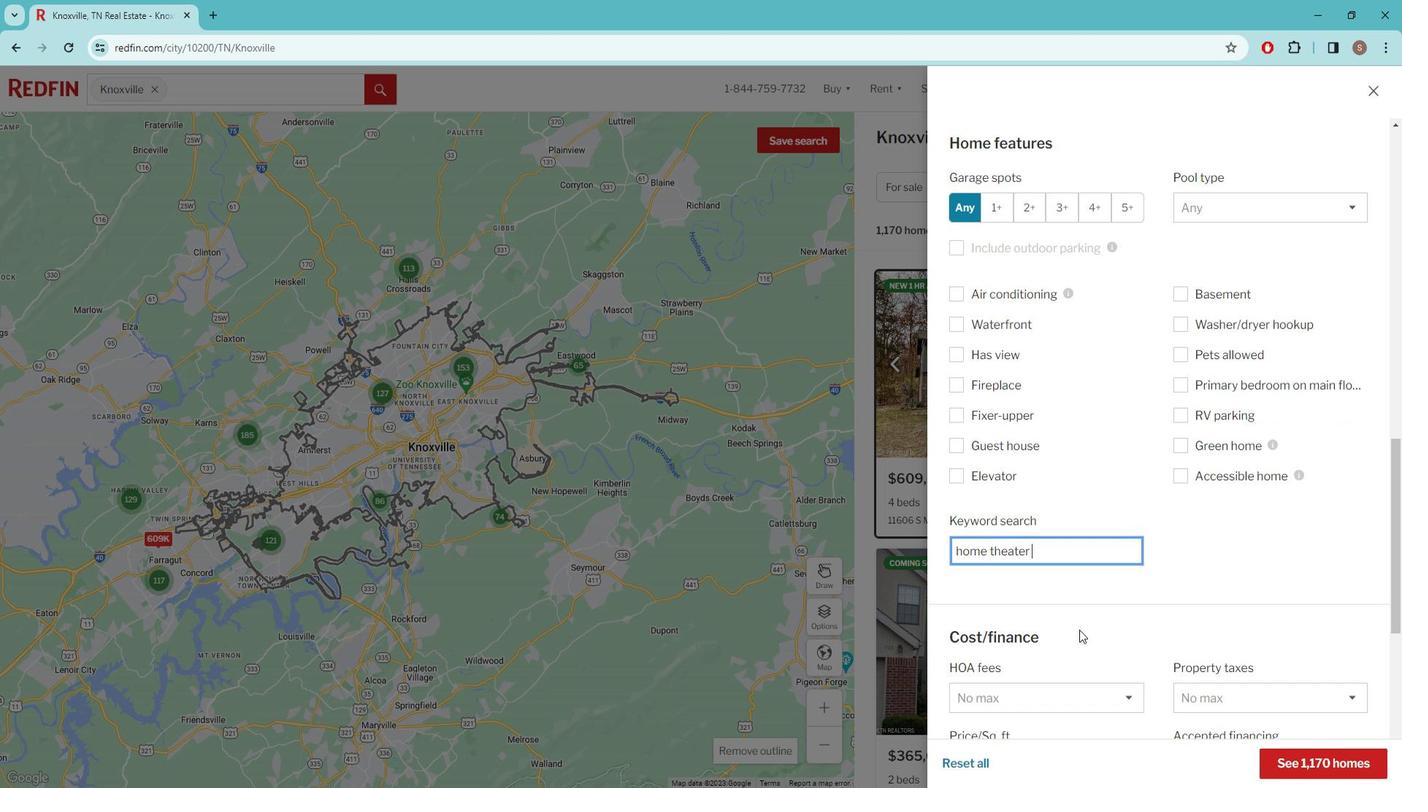 
Action: Mouse scrolled (1086, 613) with delta (0, 0)
Screenshot: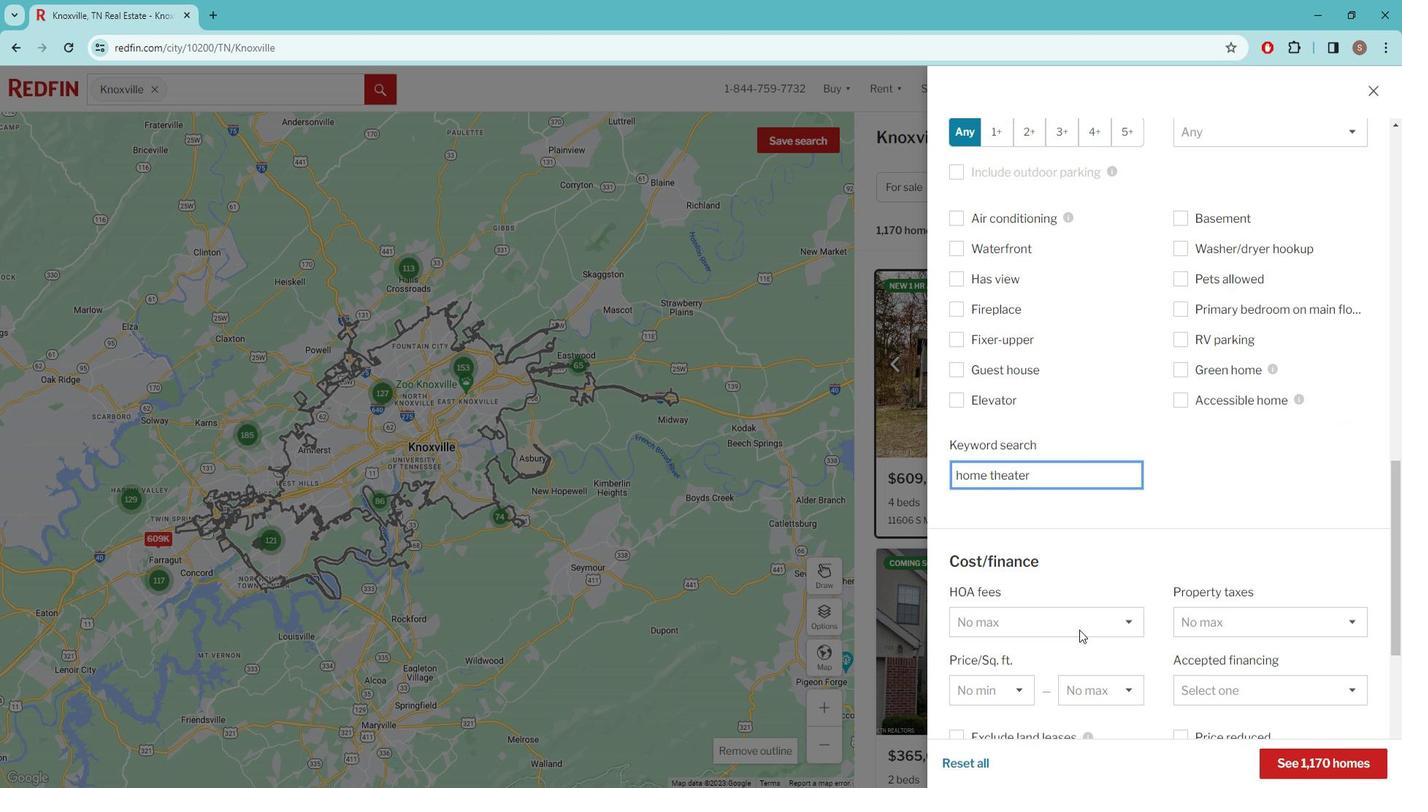 
Action: Mouse scrolled (1086, 613) with delta (0, 0)
Screenshot: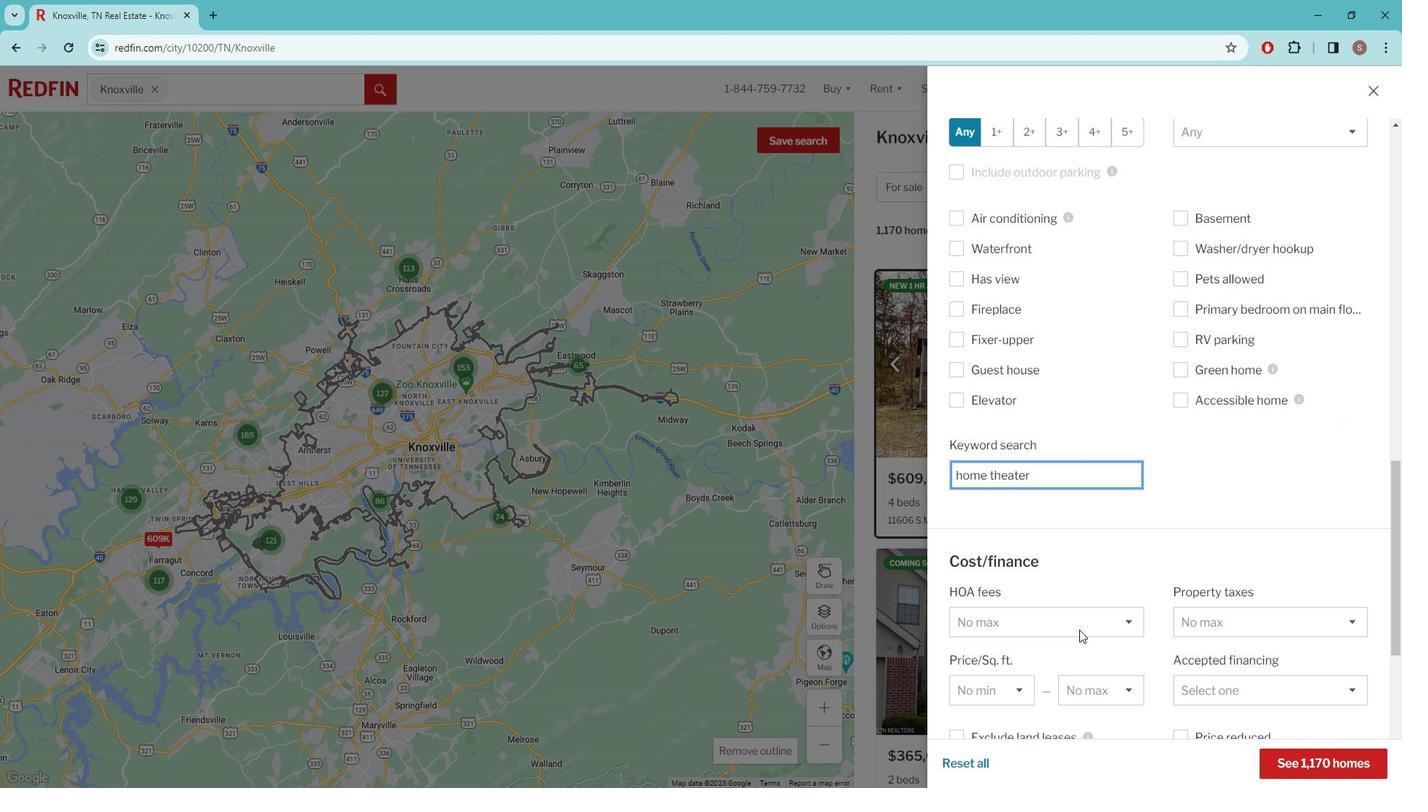 
Action: Mouse scrolled (1086, 613) with delta (0, 0)
Screenshot: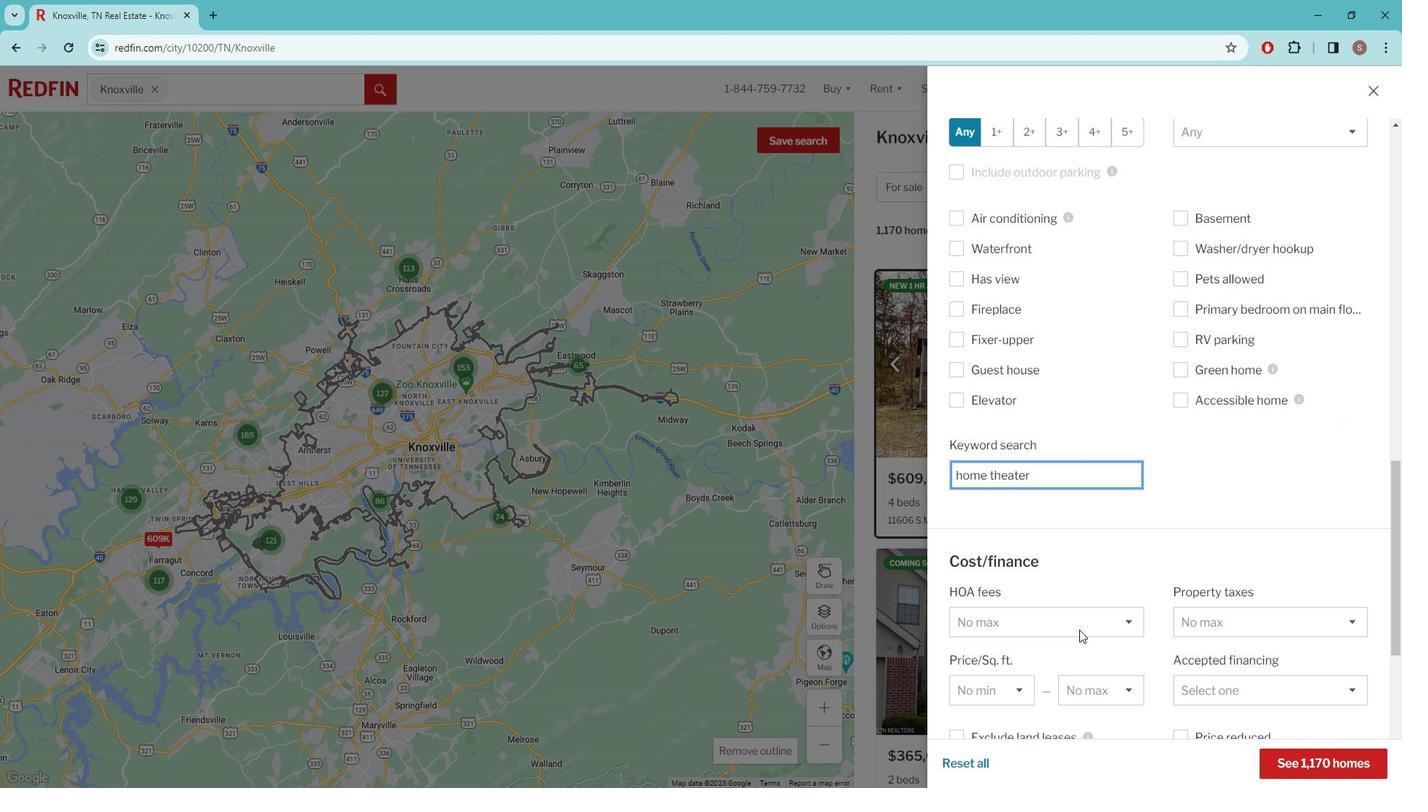 
Action: Mouse scrolled (1086, 613) with delta (0, 0)
Screenshot: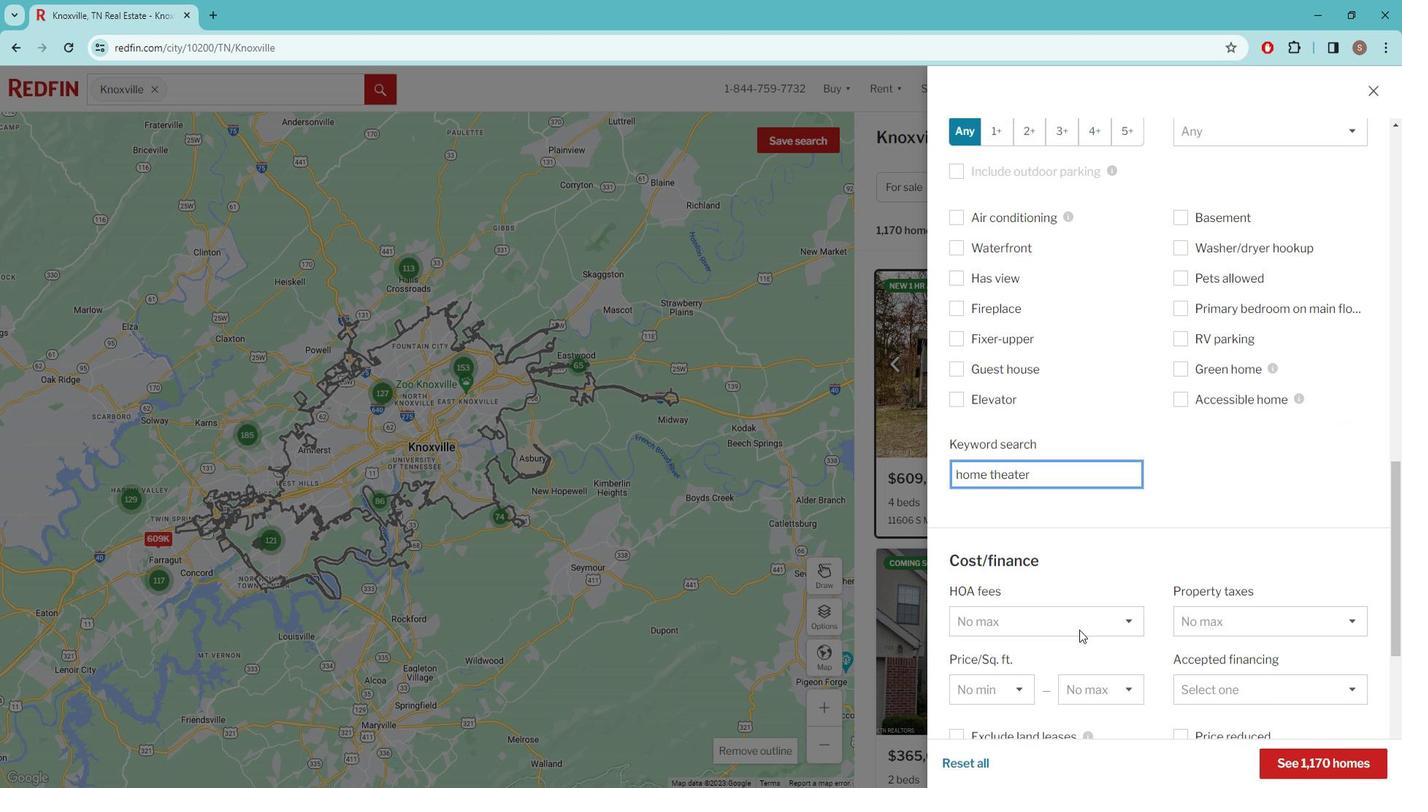
Action: Mouse scrolled (1086, 613) with delta (0, 0)
Screenshot: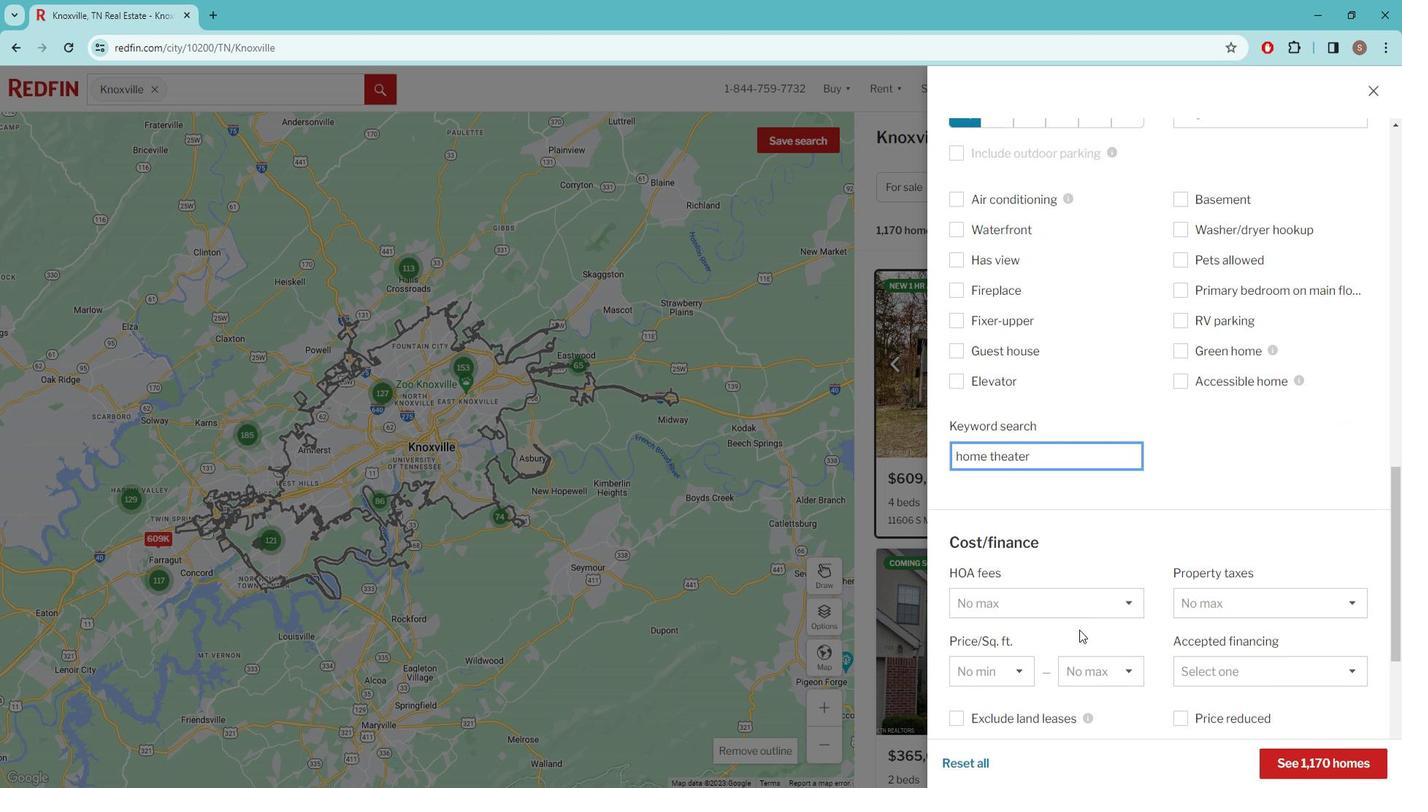 
Action: Mouse scrolled (1086, 613) with delta (0, 0)
Screenshot: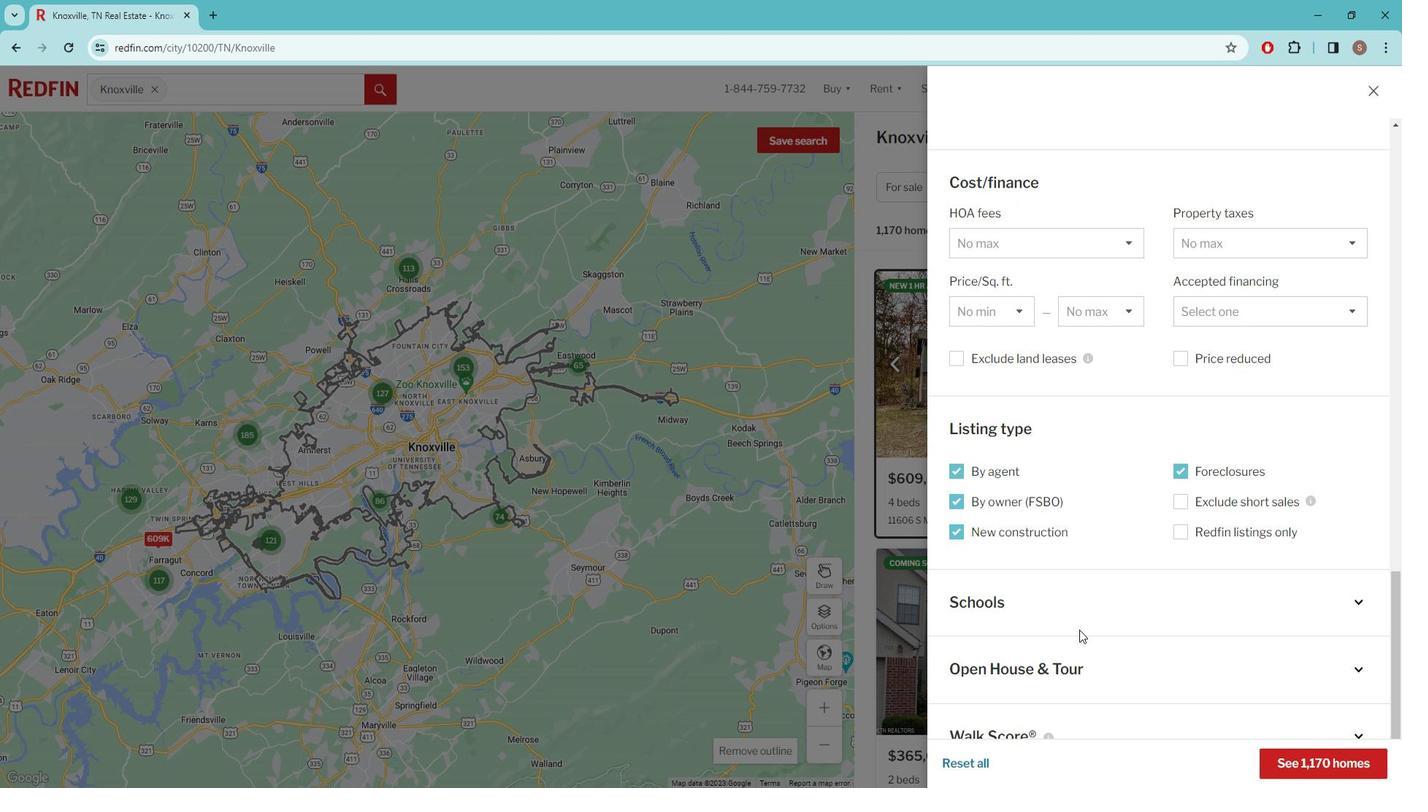 
Action: Mouse scrolled (1086, 613) with delta (0, 0)
Screenshot: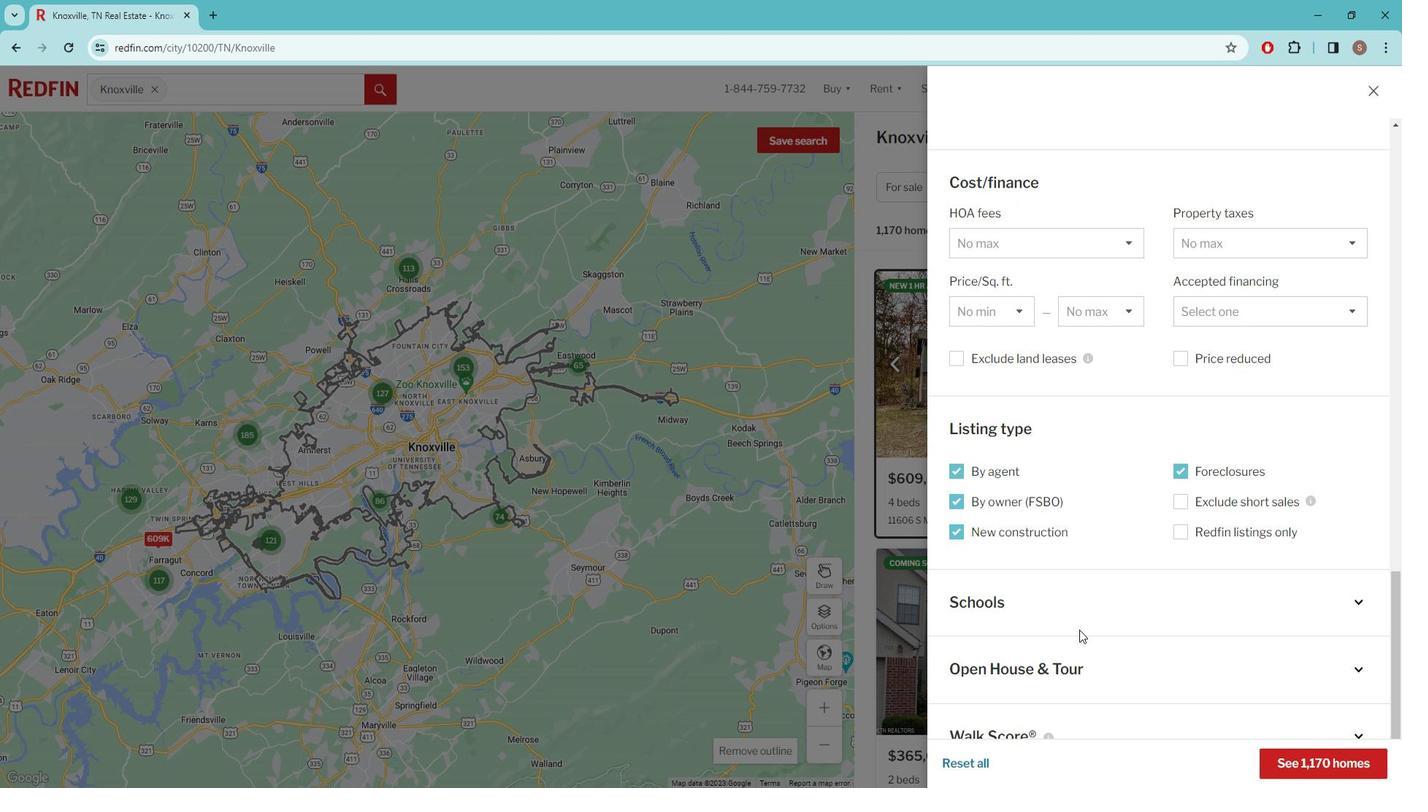
Action: Mouse scrolled (1086, 613) with delta (0, 0)
Screenshot: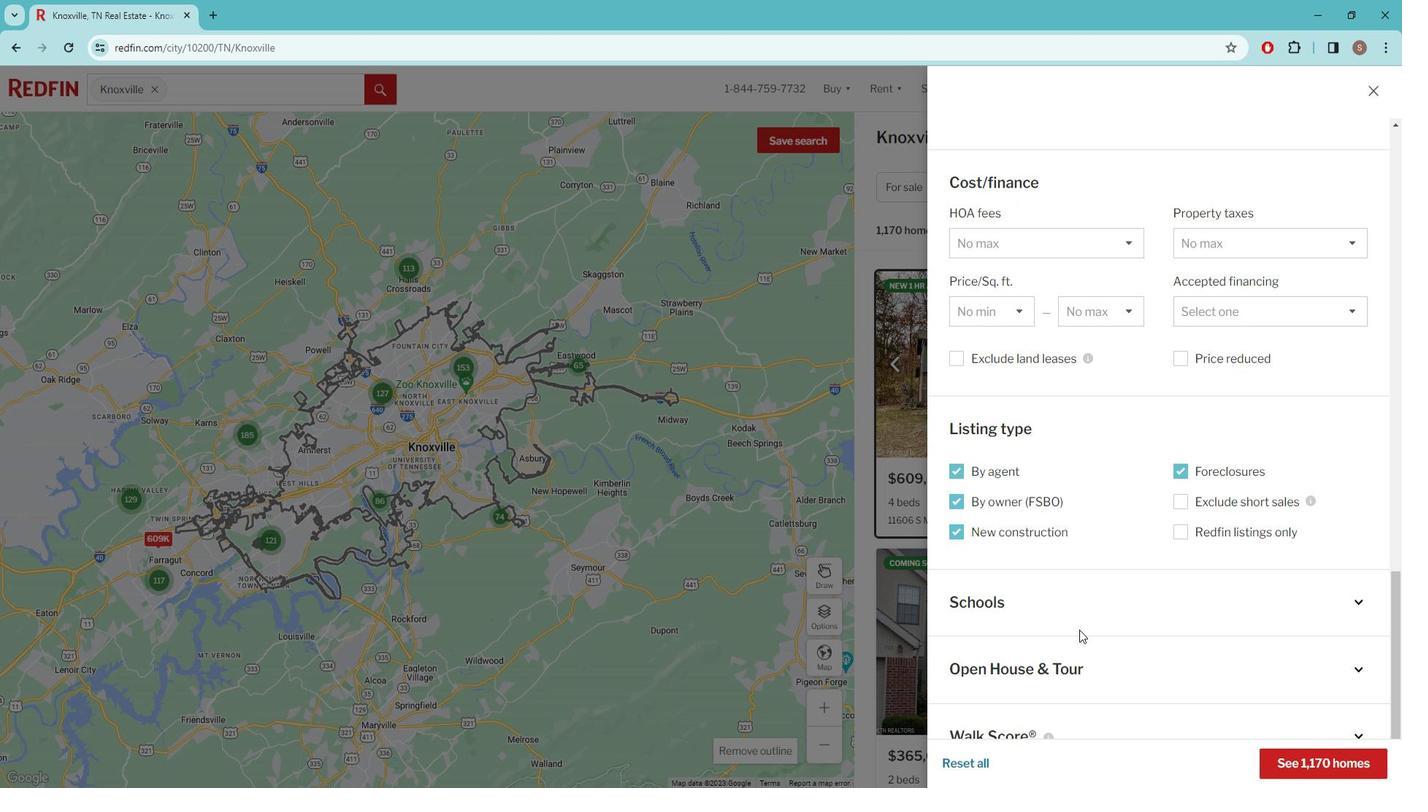 
Action: Mouse scrolled (1086, 613) with delta (0, 0)
Screenshot: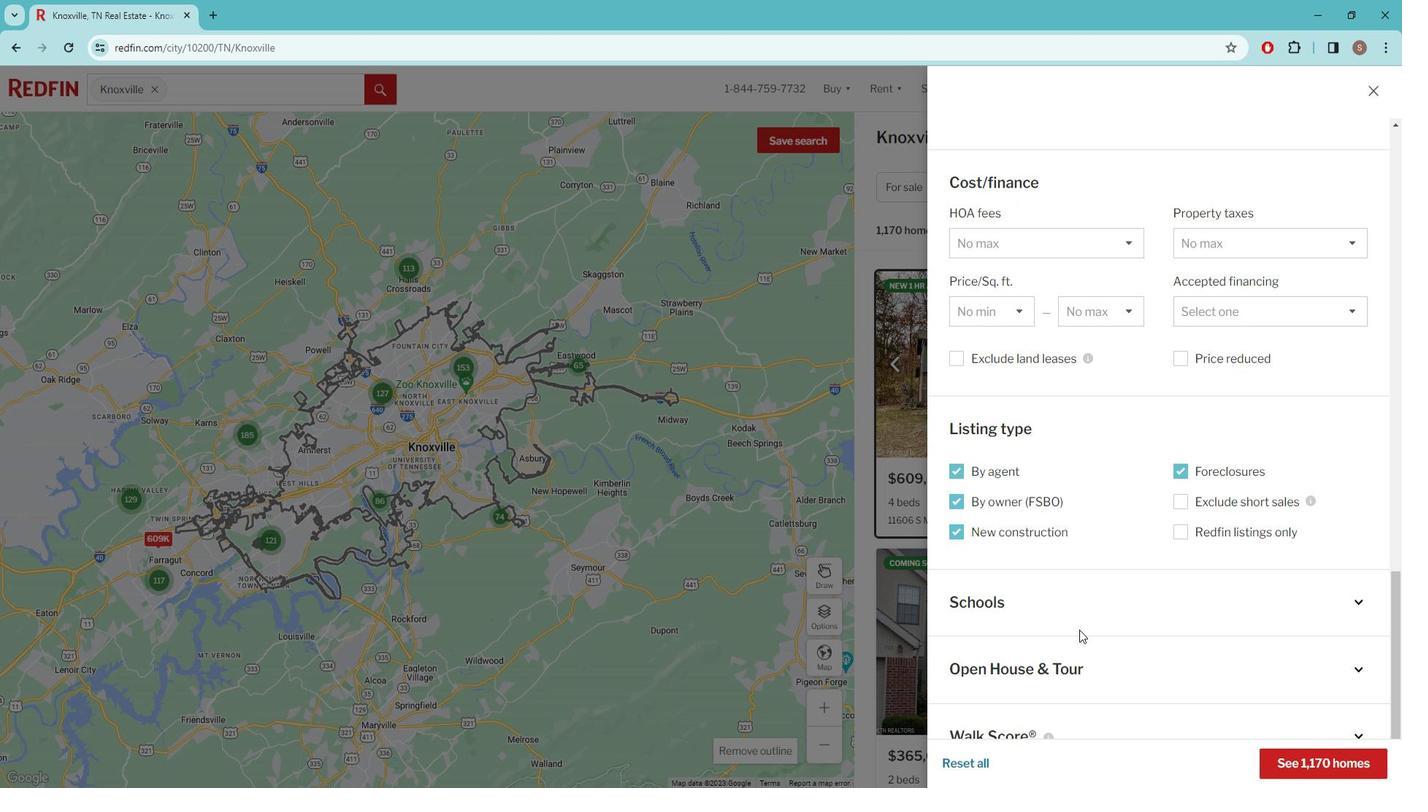 
Action: Mouse scrolled (1086, 613) with delta (0, 0)
Screenshot: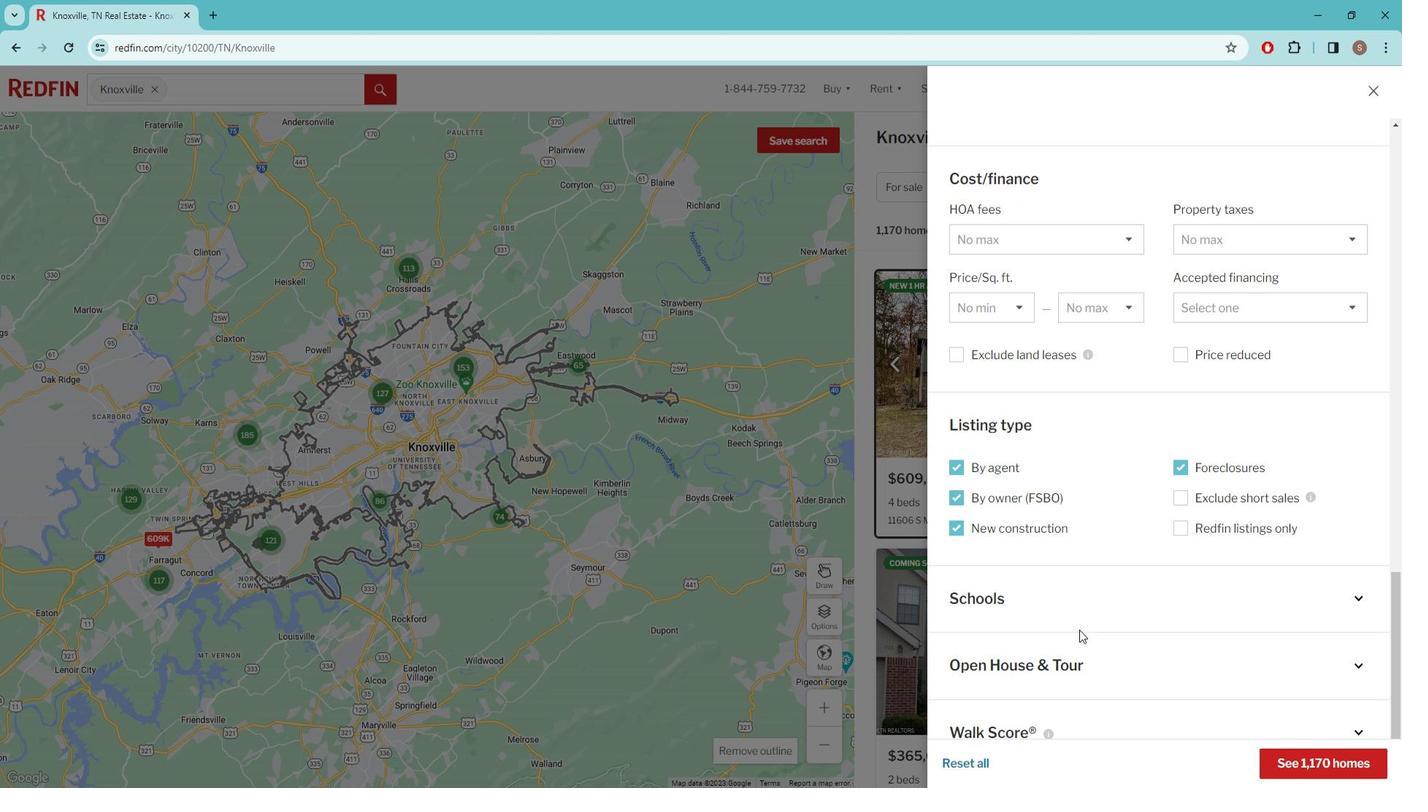 
Action: Mouse pressed left at (1086, 614)
Screenshot: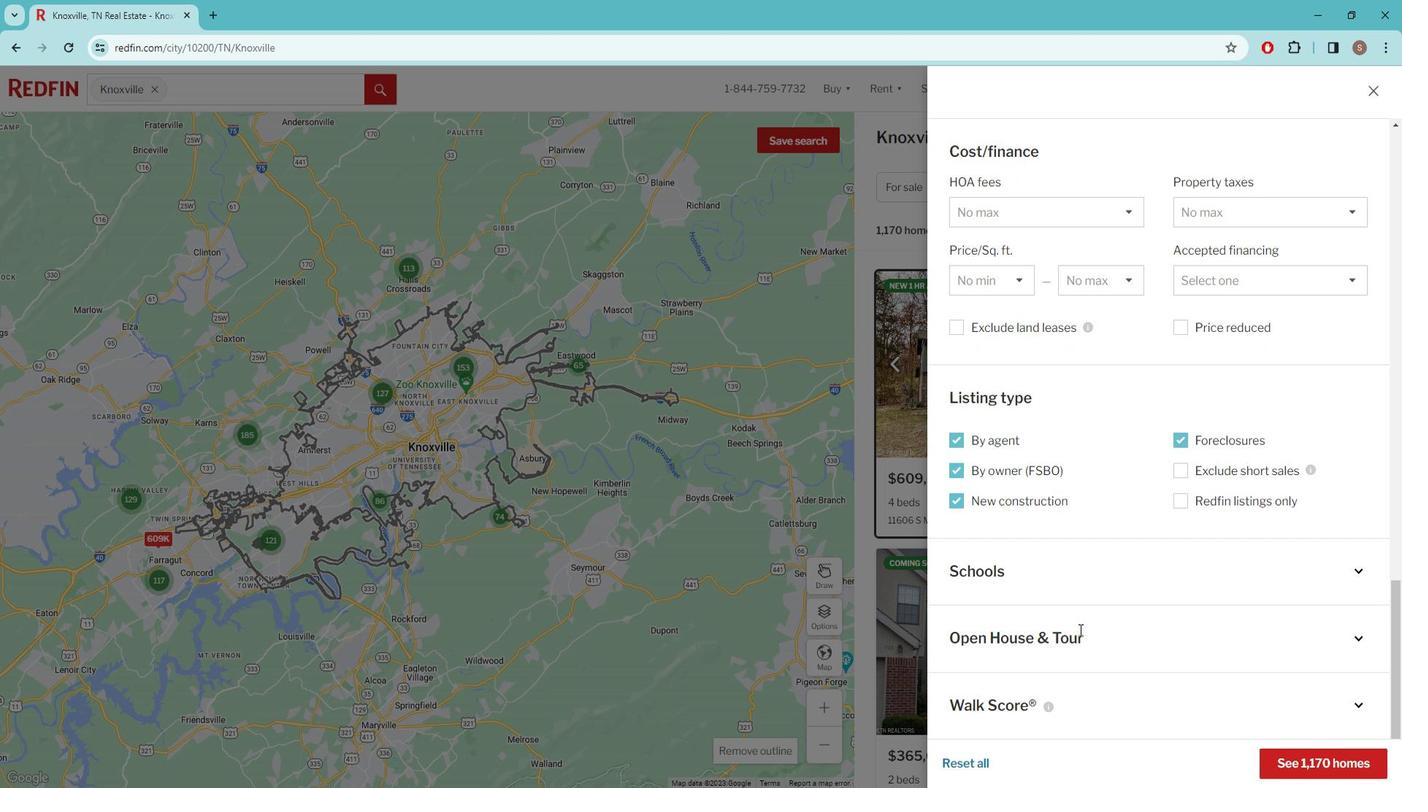 
Action: Mouse moved to (966, 620)
Screenshot: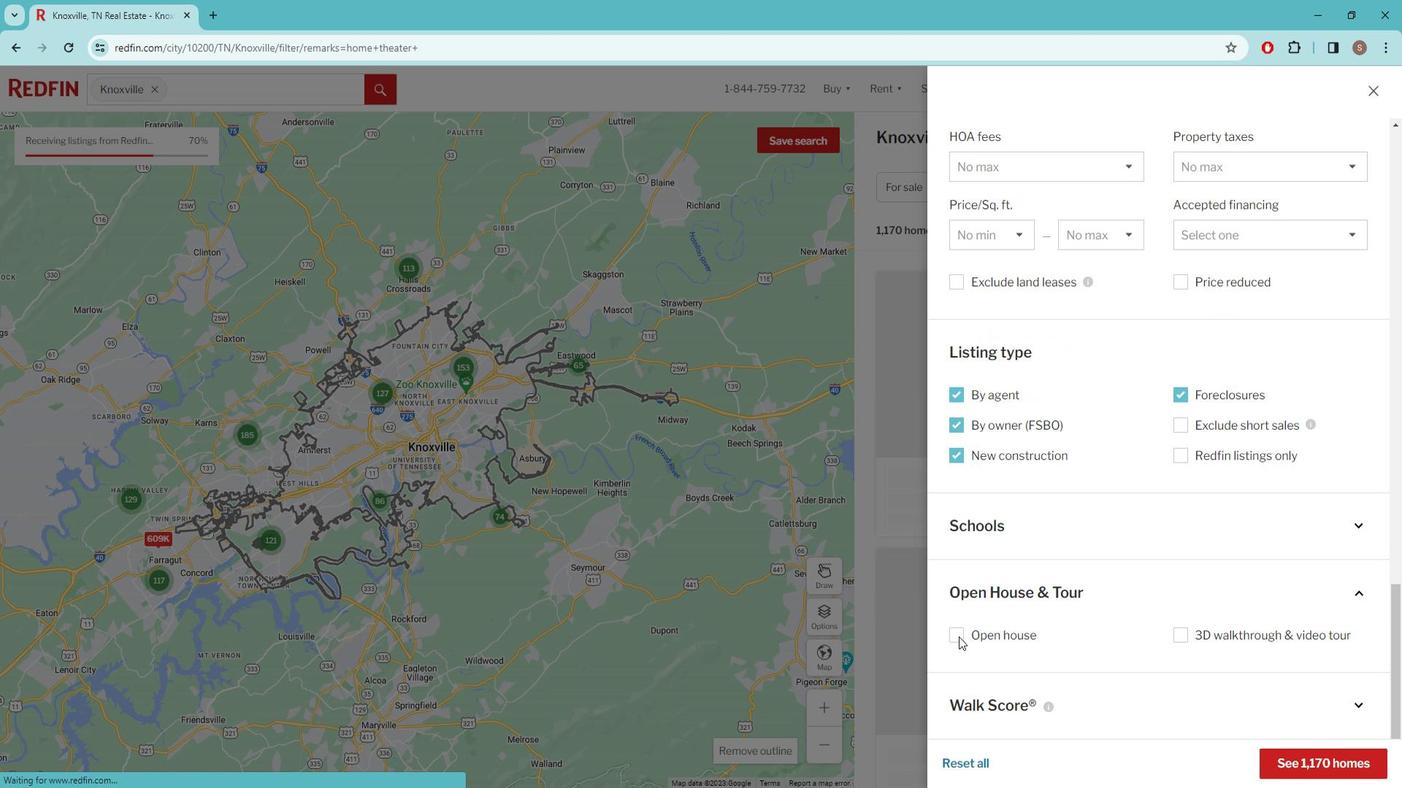
Action: Mouse pressed left at (966, 620)
Screenshot: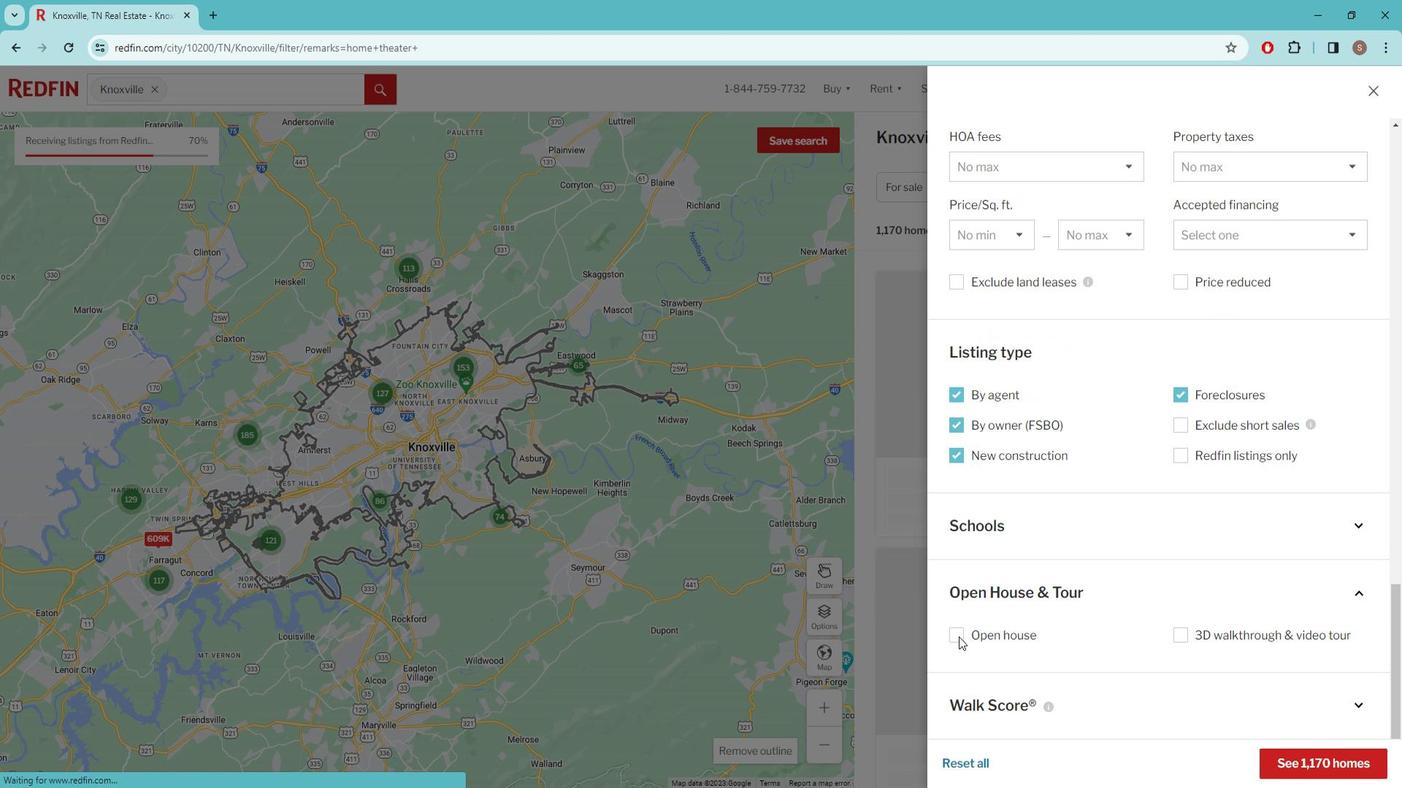 
Action: Mouse moved to (1059, 622)
Screenshot: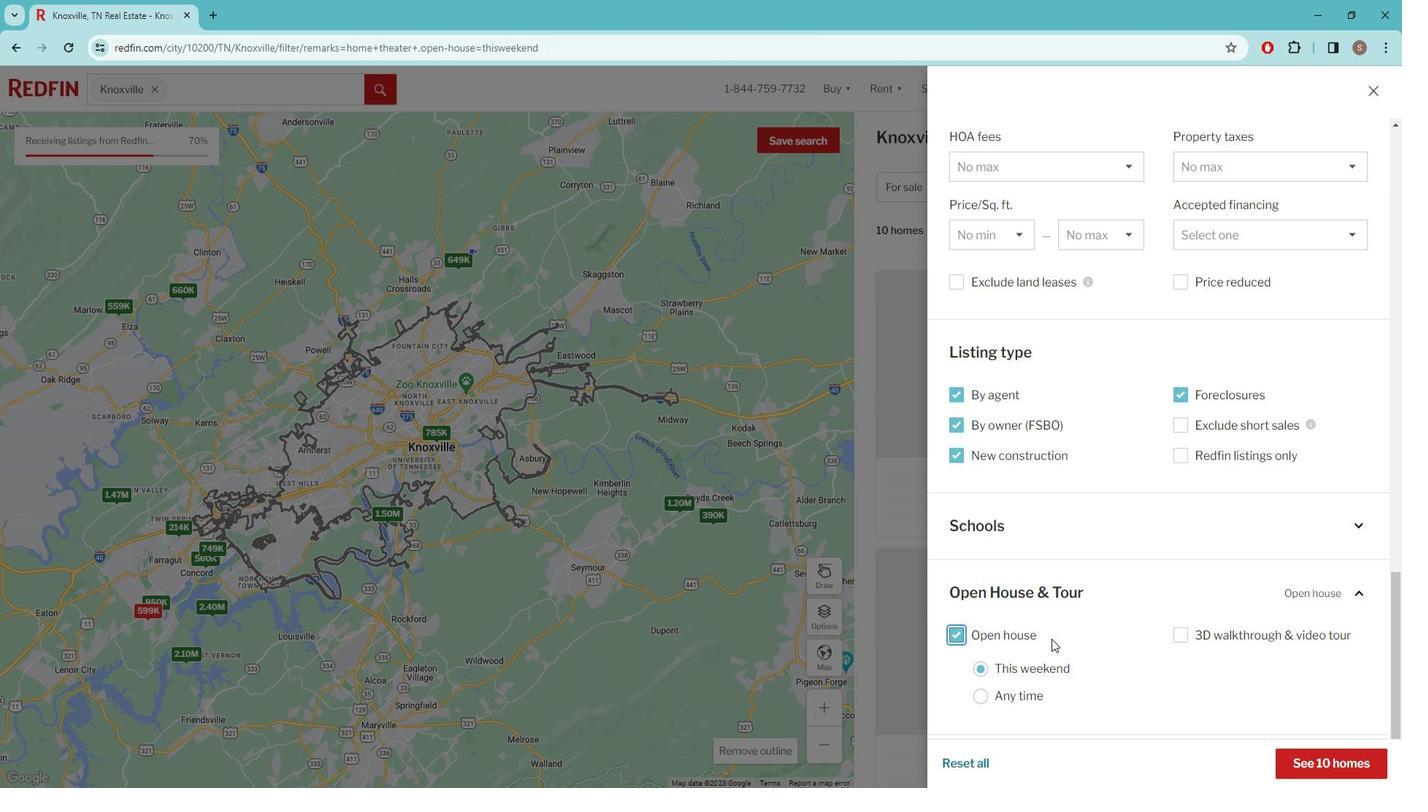 
Action: Mouse scrolled (1059, 621) with delta (0, 0)
Screenshot: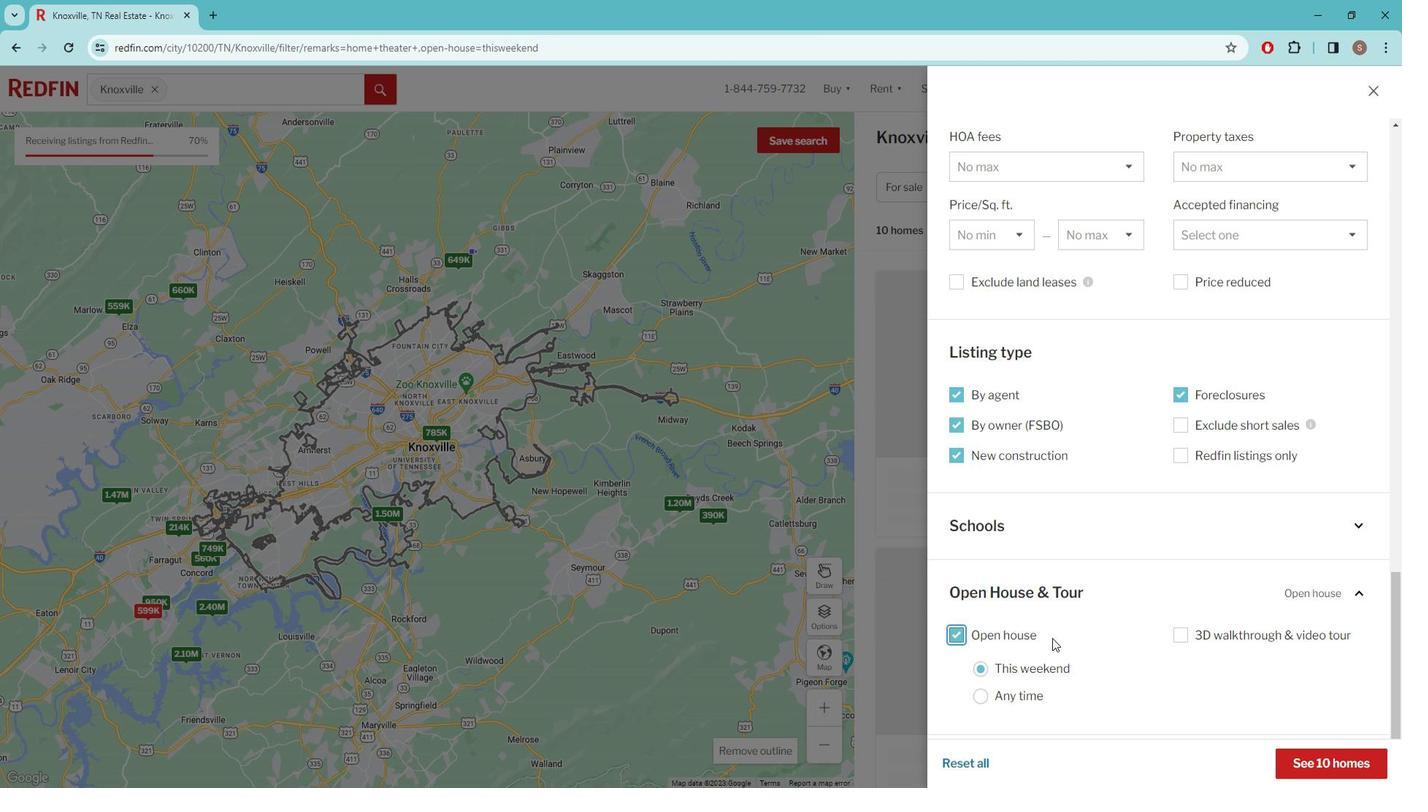 
Action: Mouse scrolled (1059, 621) with delta (0, 0)
Screenshot: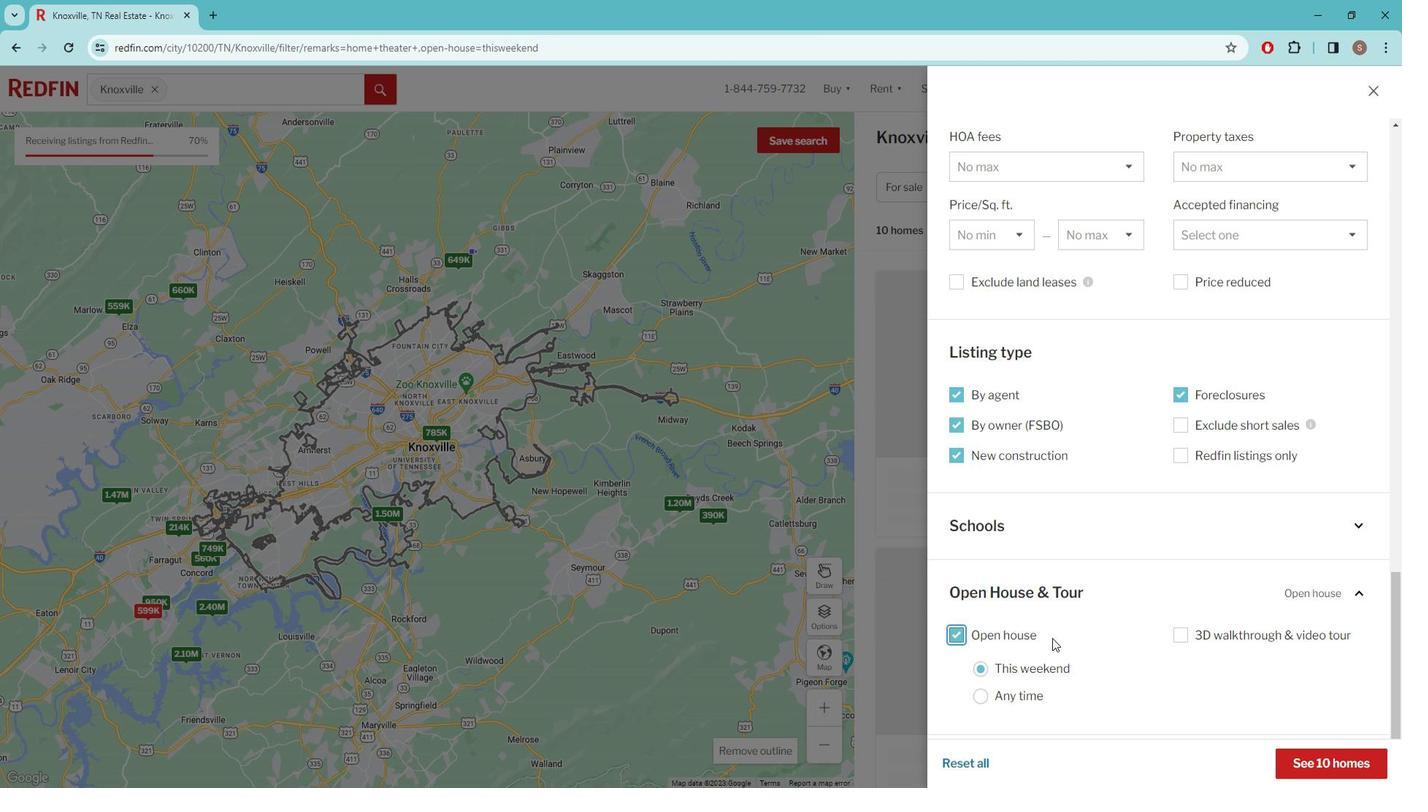 
Action: Mouse scrolled (1059, 621) with delta (0, 0)
Screenshot: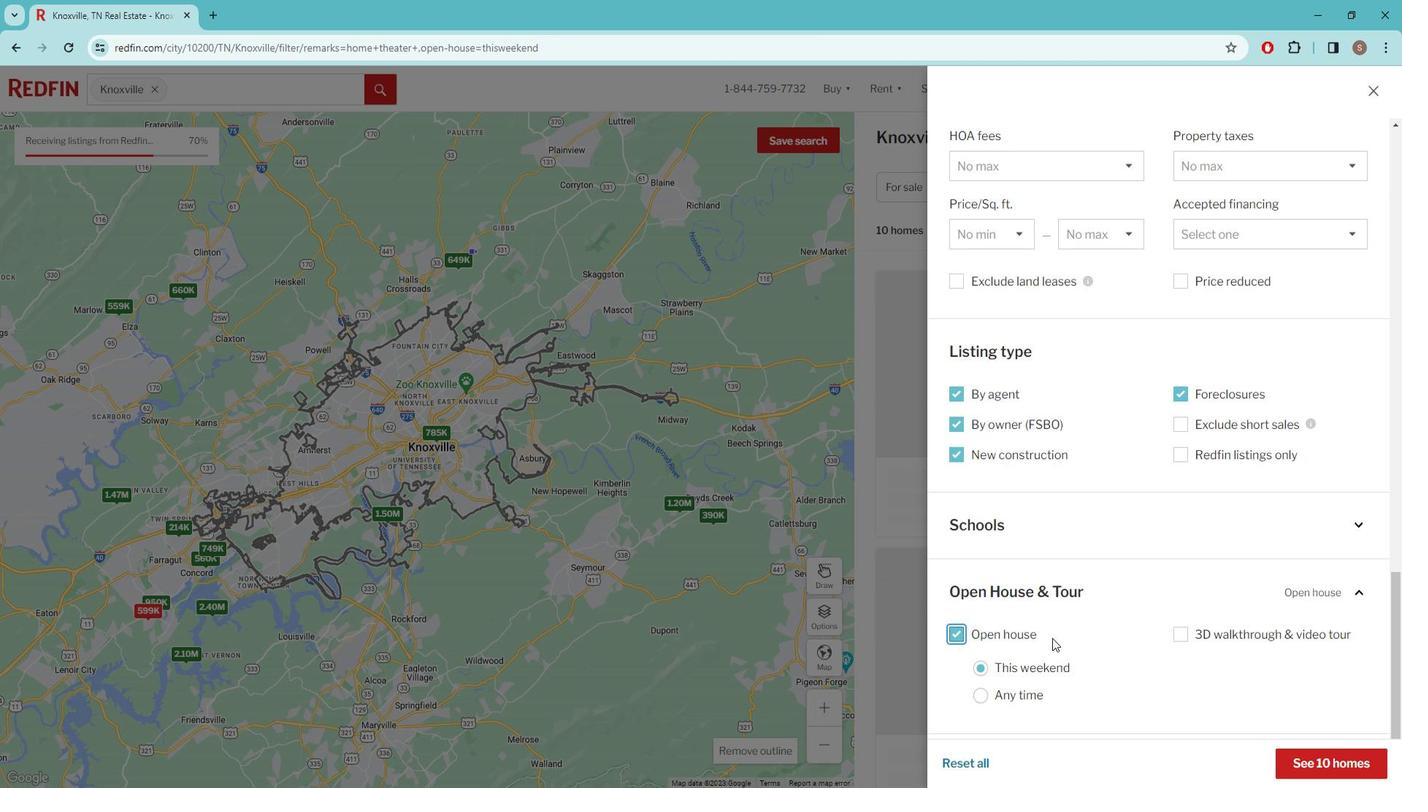 
Action: Mouse moved to (997, 620)
Screenshot: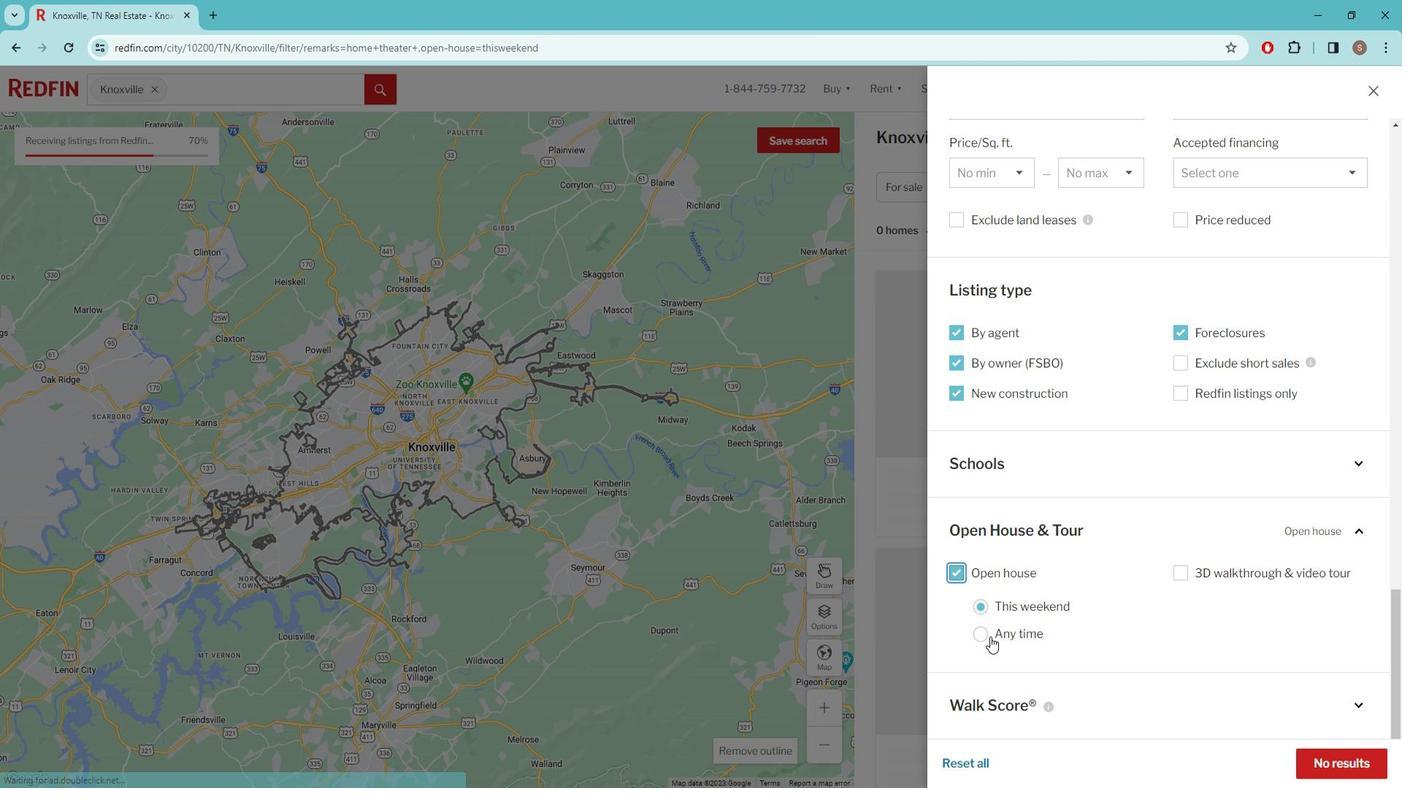 
Action: Mouse pressed left at (997, 620)
Screenshot: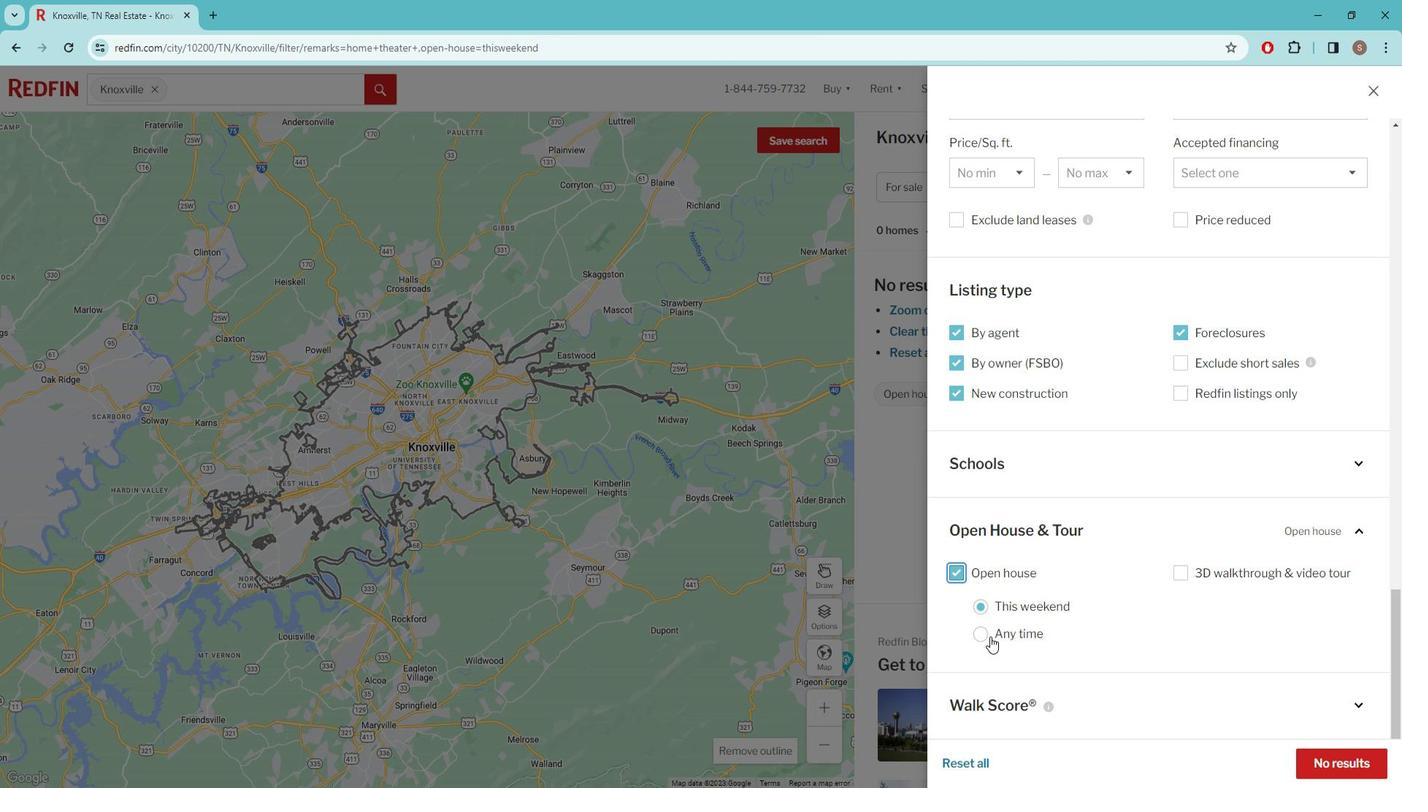 
Action: Mouse moved to (1338, 739)
Screenshot: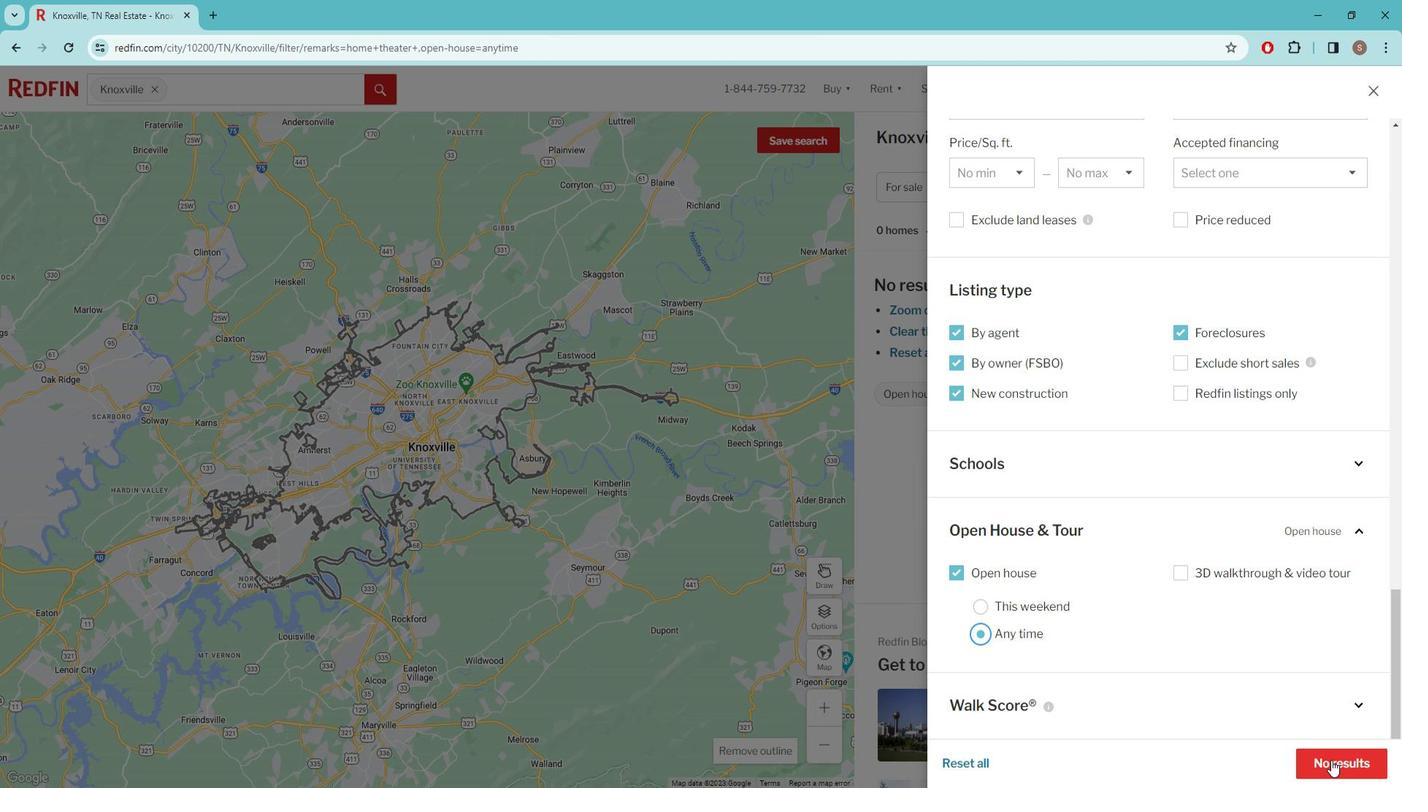 
Action: Mouse pressed left at (1338, 739)
Screenshot: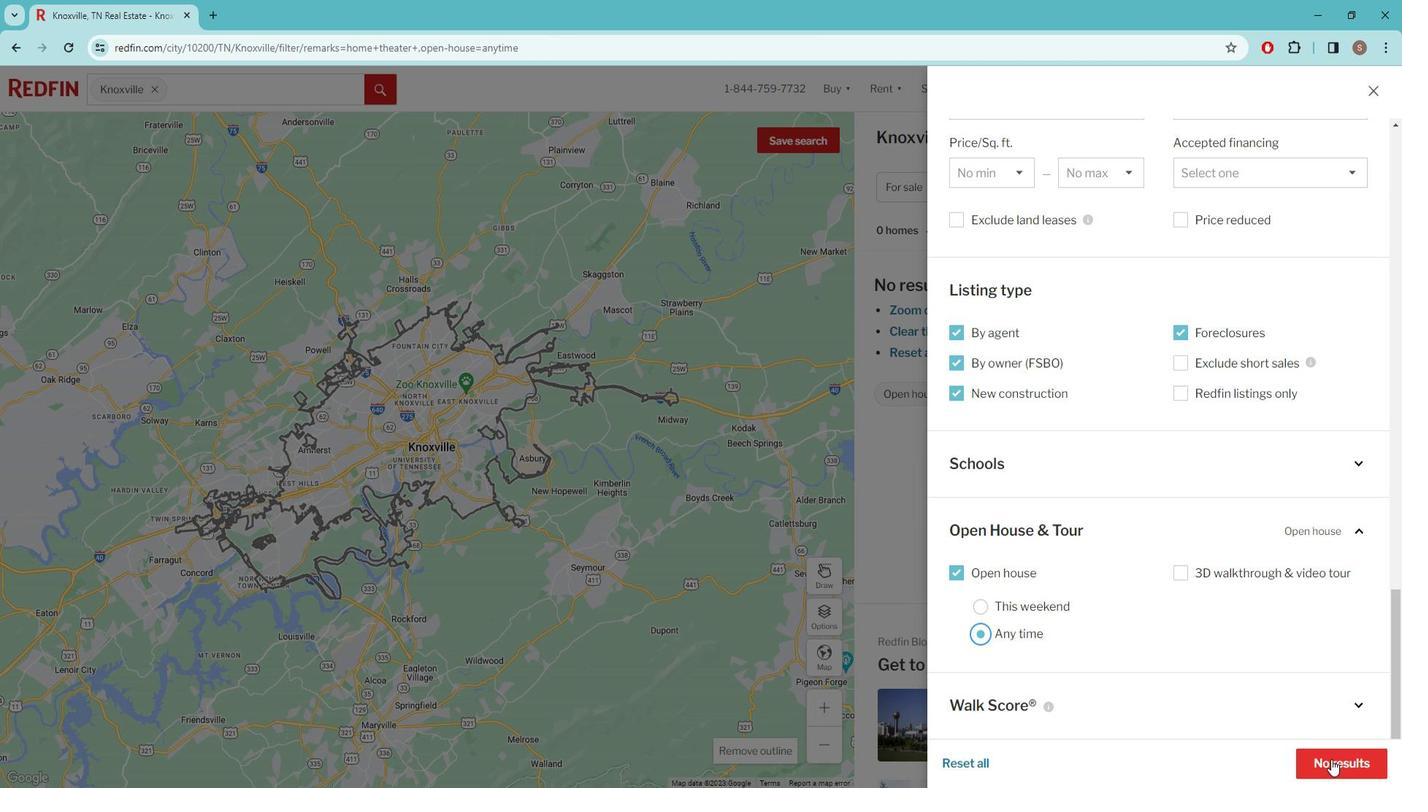 
